 Task: Add the task  Create a new online platform for online music streaming to the section Dev Drive in the project ApexTech and add a Due Date to the respective task as 2023/08/02
Action: Mouse moved to (100, 289)
Screenshot: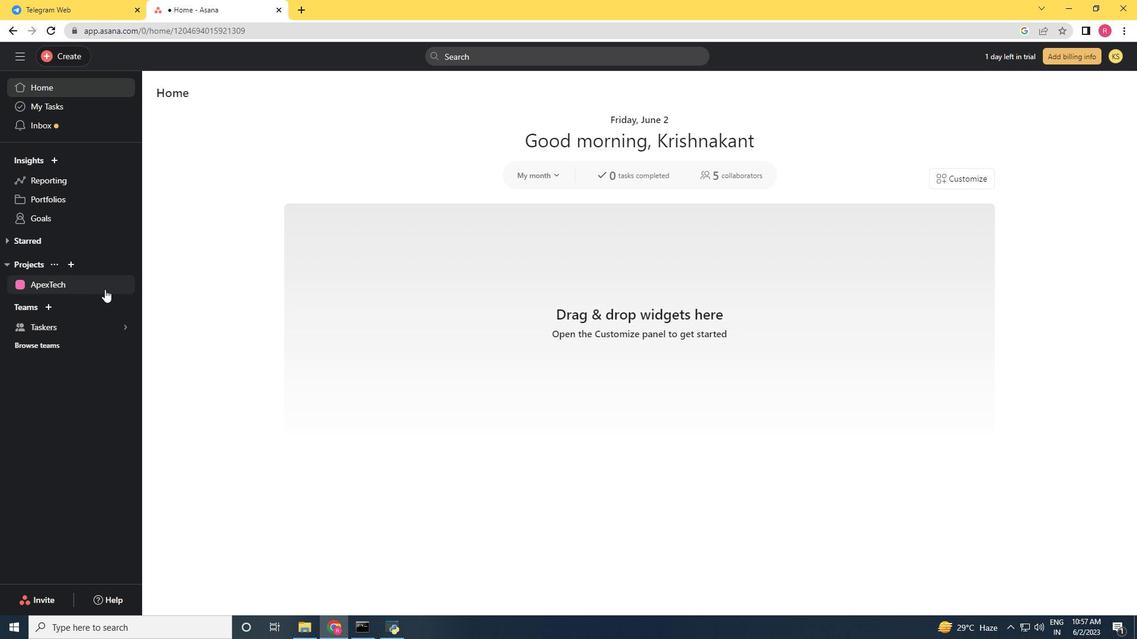 
Action: Mouse pressed left at (100, 289)
Screenshot: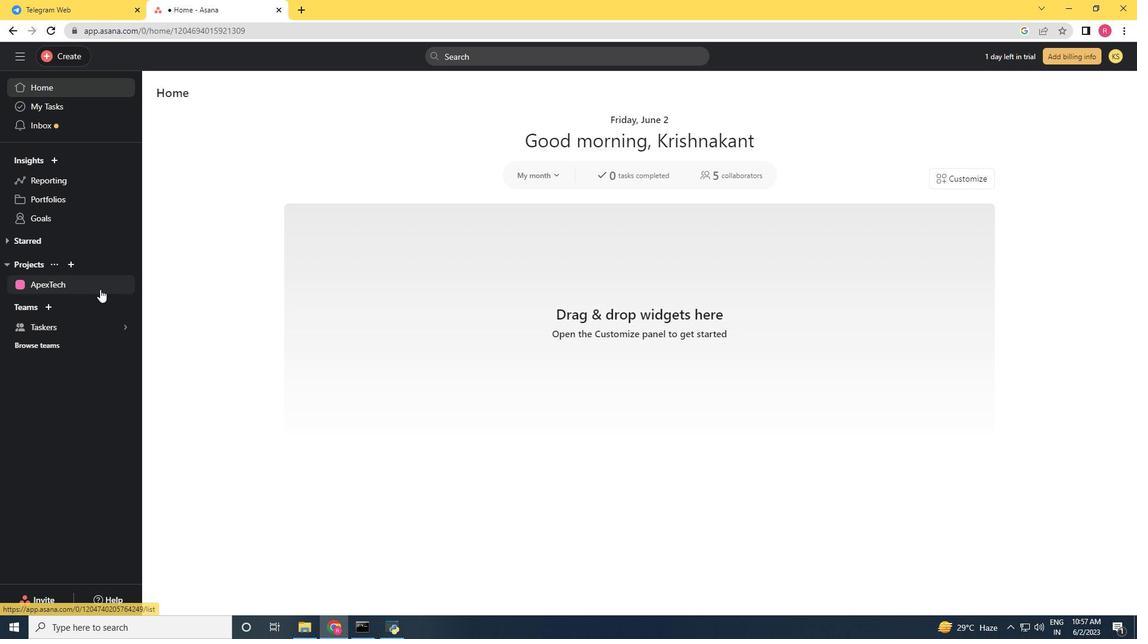 
Action: Mouse moved to (622, 348)
Screenshot: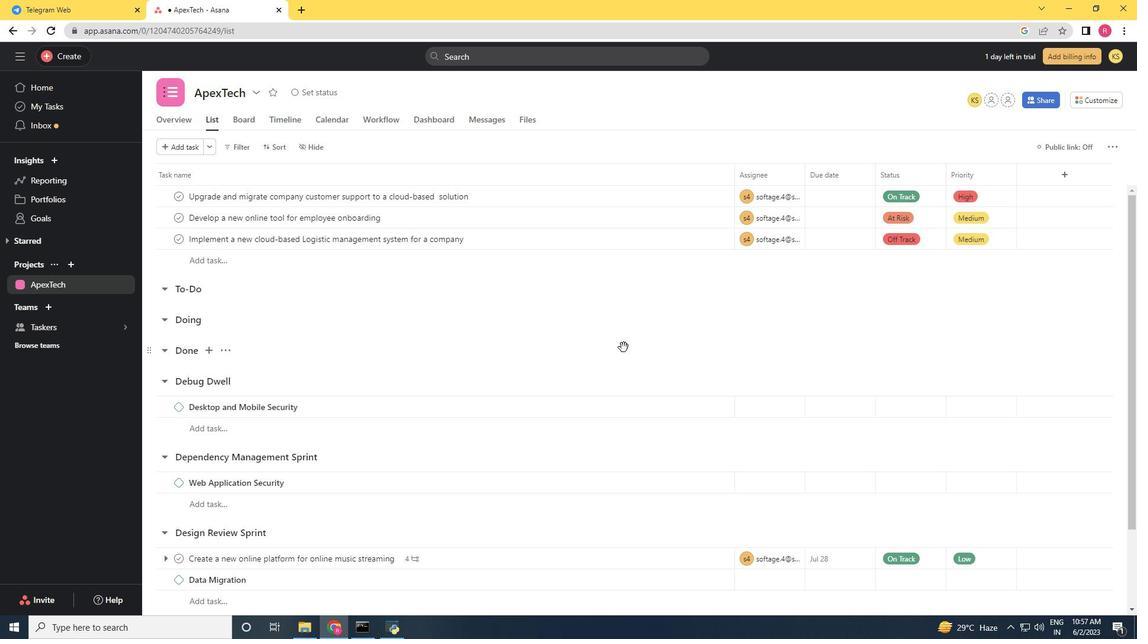 
Action: Mouse scrolled (623, 348) with delta (0, 0)
Screenshot: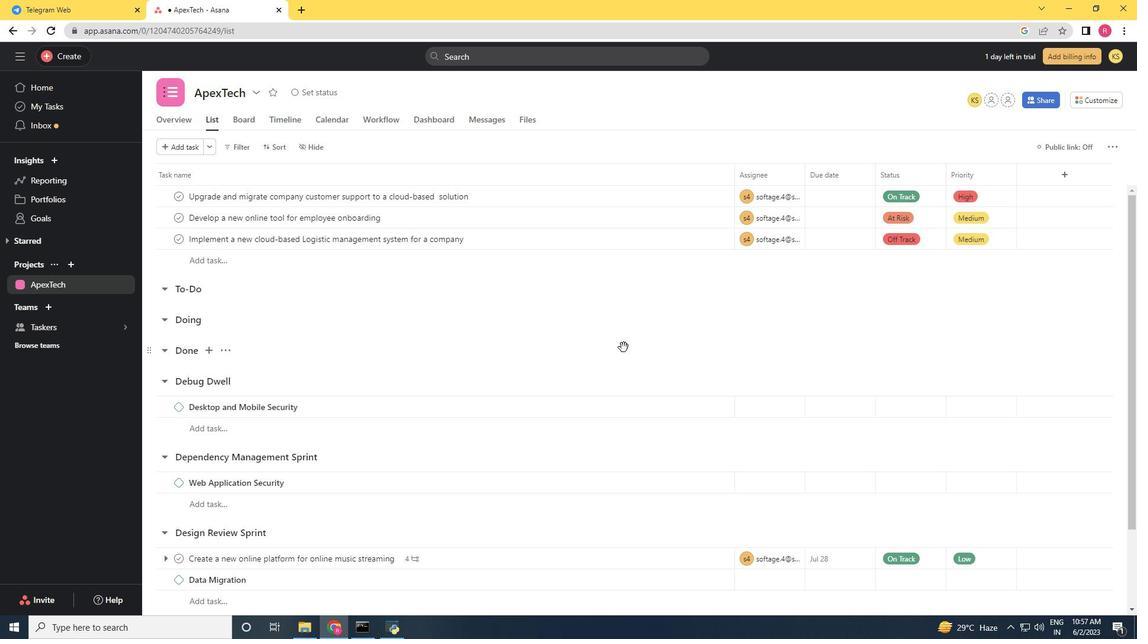
Action: Mouse moved to (622, 349)
Screenshot: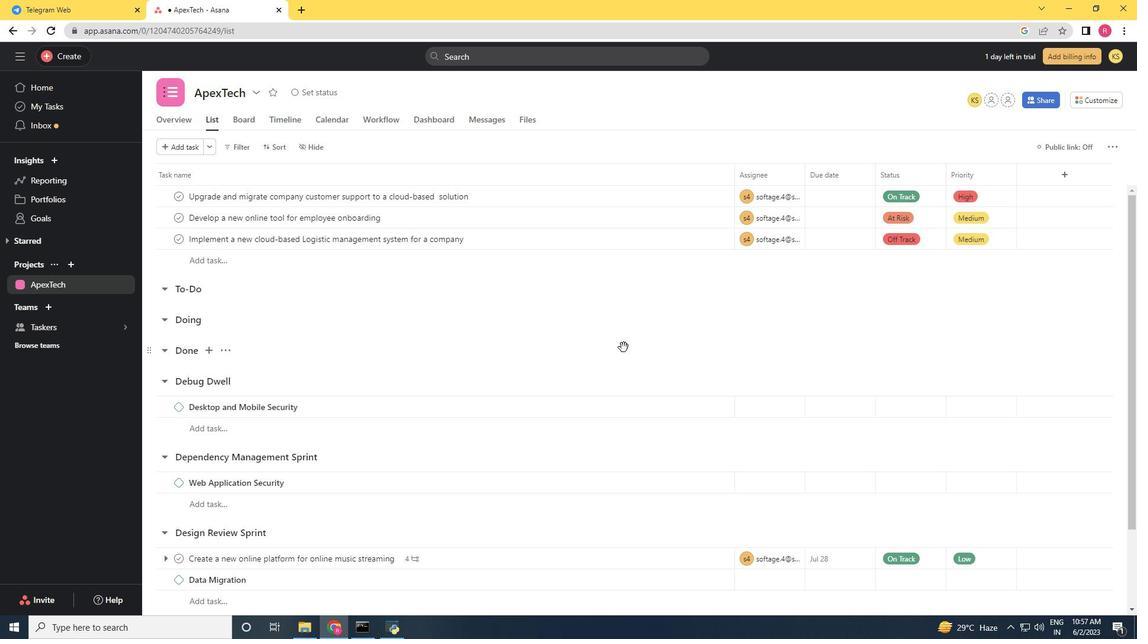 
Action: Mouse scrolled (622, 348) with delta (0, 0)
Screenshot: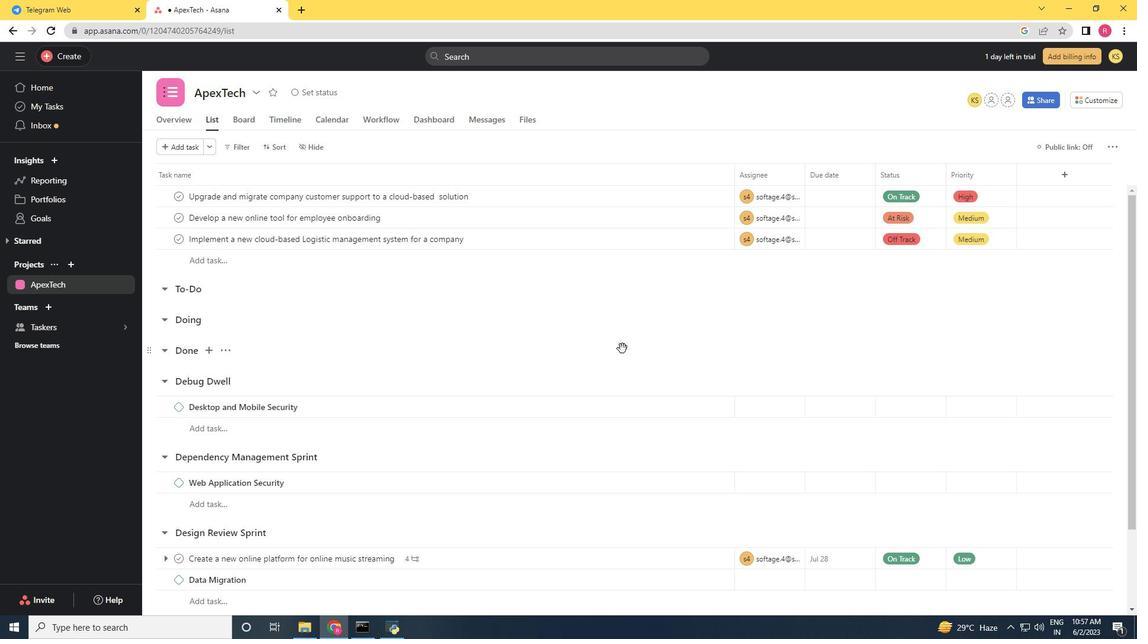 
Action: Mouse moved to (622, 350)
Screenshot: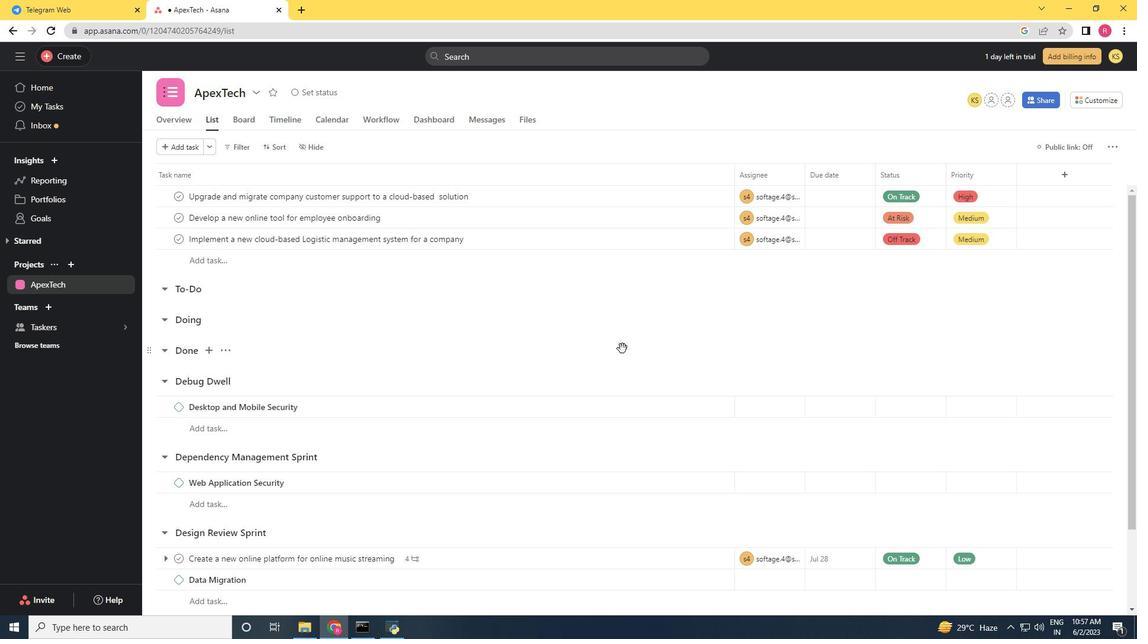
Action: Mouse scrolled (622, 349) with delta (0, 0)
Screenshot: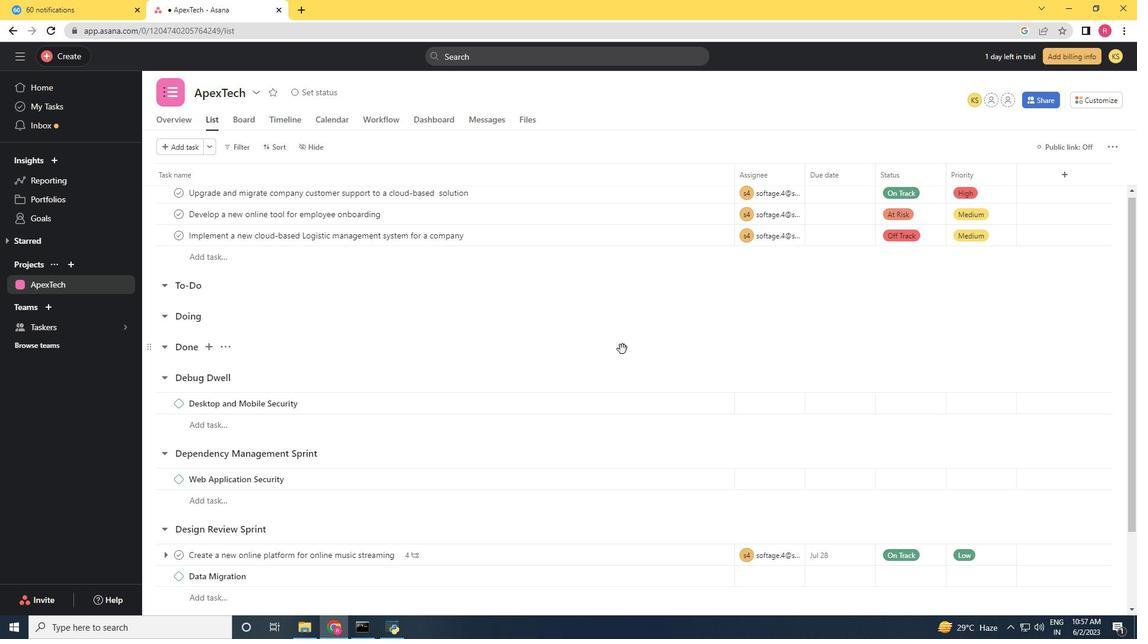 
Action: Mouse moved to (622, 350)
Screenshot: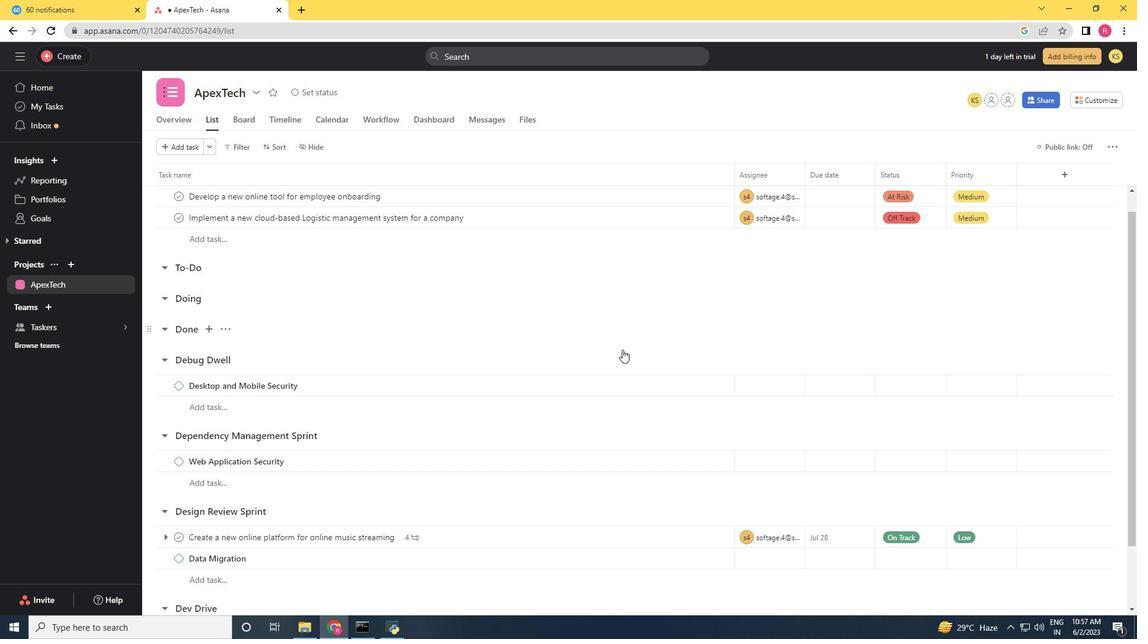 
Action: Mouse scrolled (622, 350) with delta (0, 0)
Screenshot: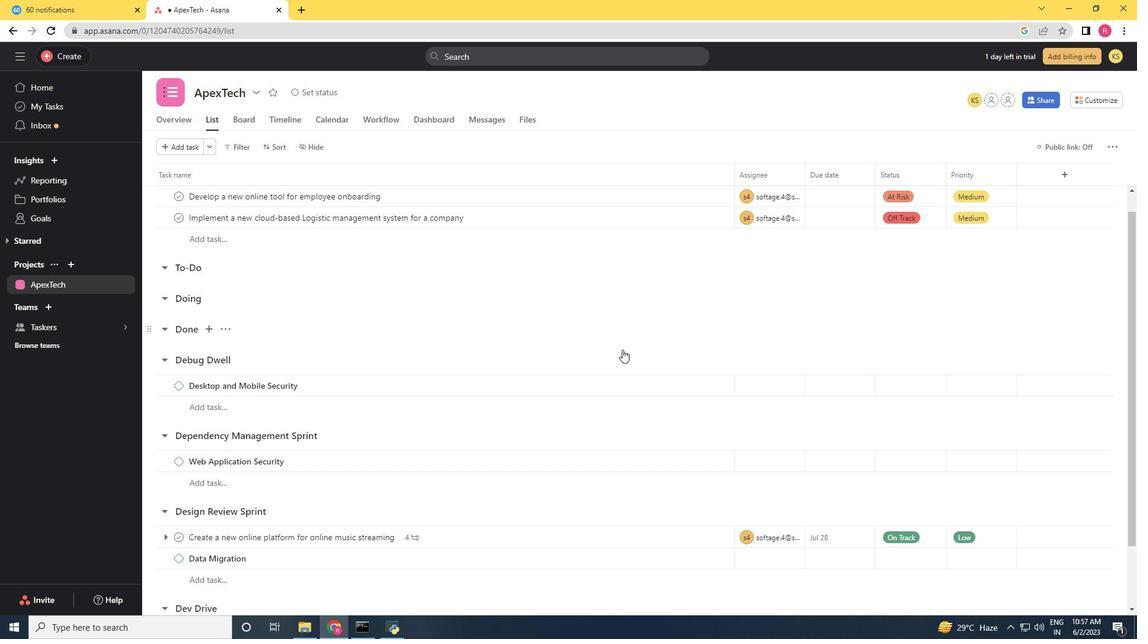 
Action: Mouse moved to (705, 465)
Screenshot: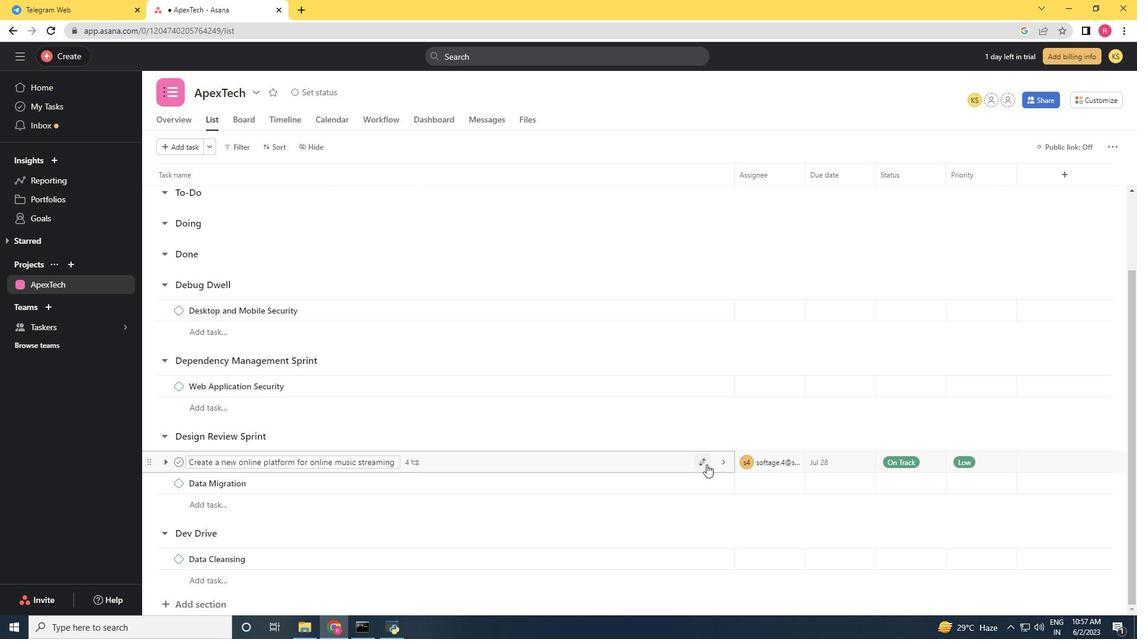 
Action: Mouse pressed left at (705, 465)
Screenshot: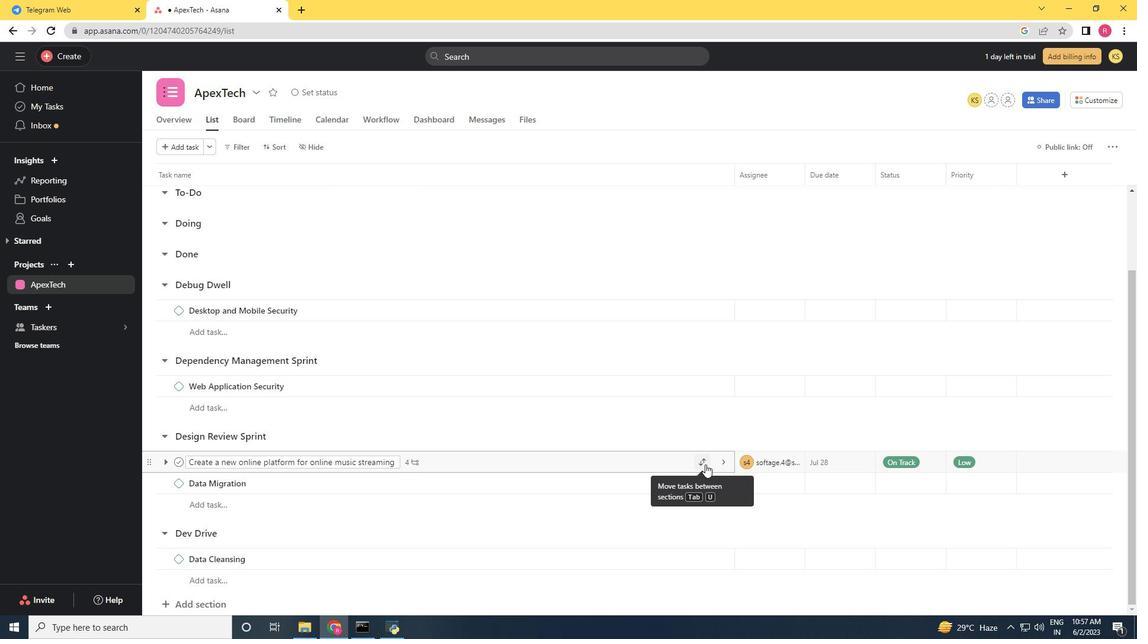 
Action: Mouse moved to (633, 443)
Screenshot: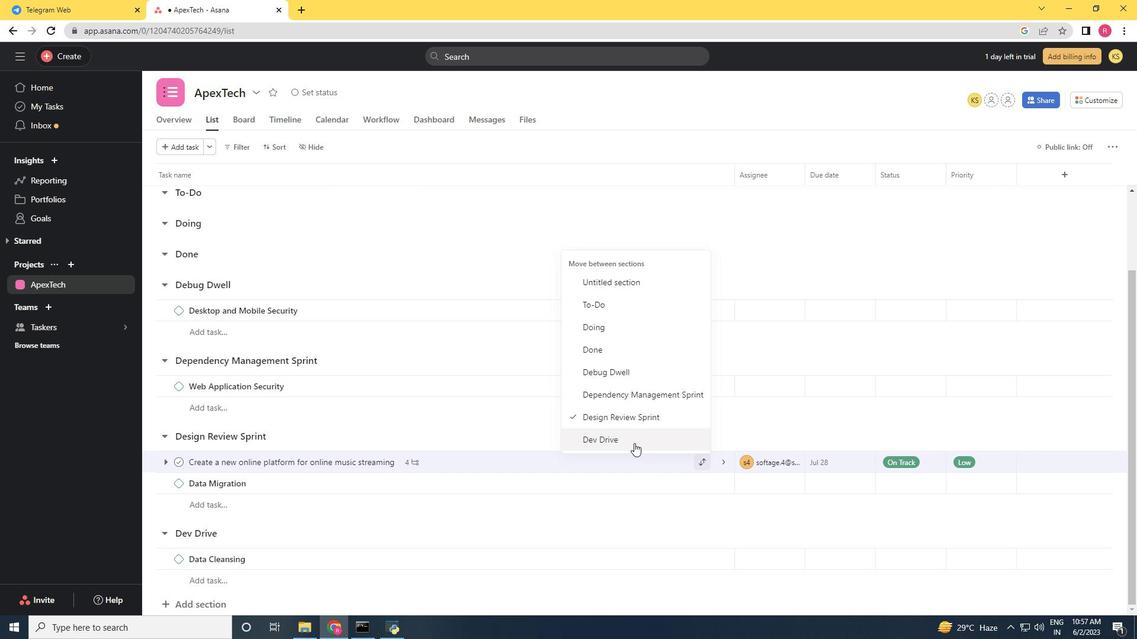 
Action: Mouse pressed left at (633, 443)
Screenshot: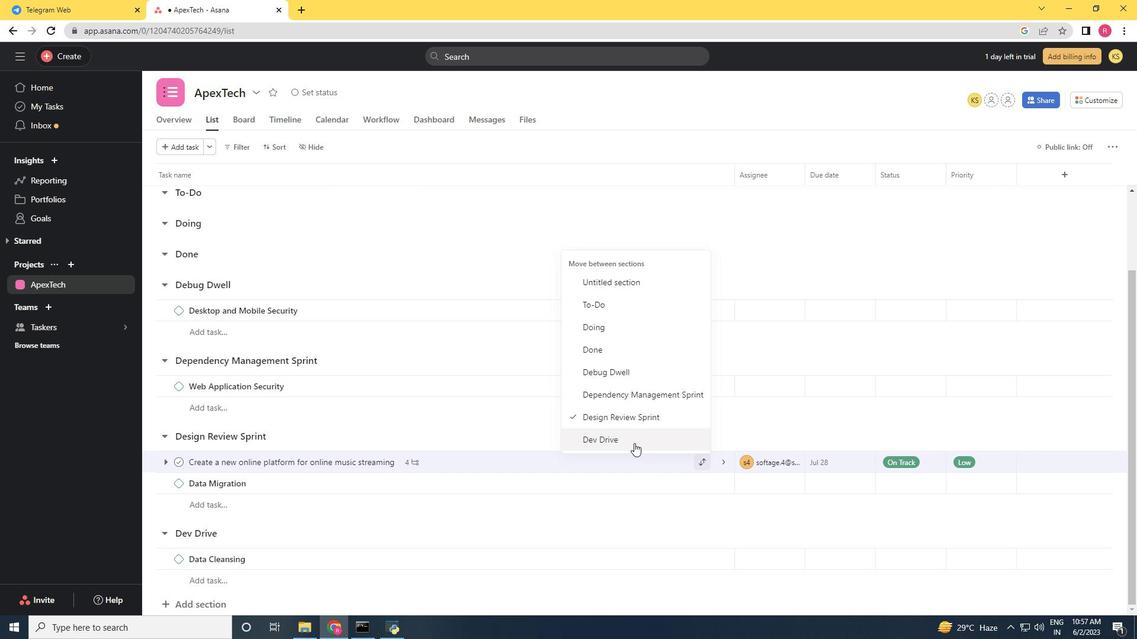 
Action: Mouse moved to (548, 504)
Screenshot: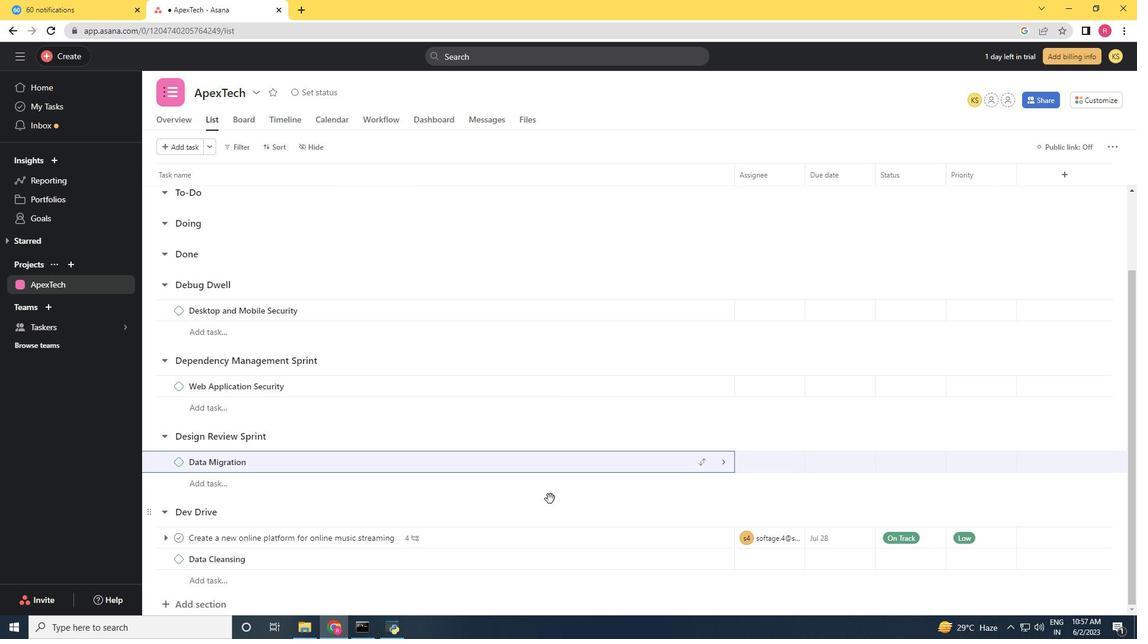 
Action: Mouse scrolled (548, 502) with delta (0, 0)
Screenshot: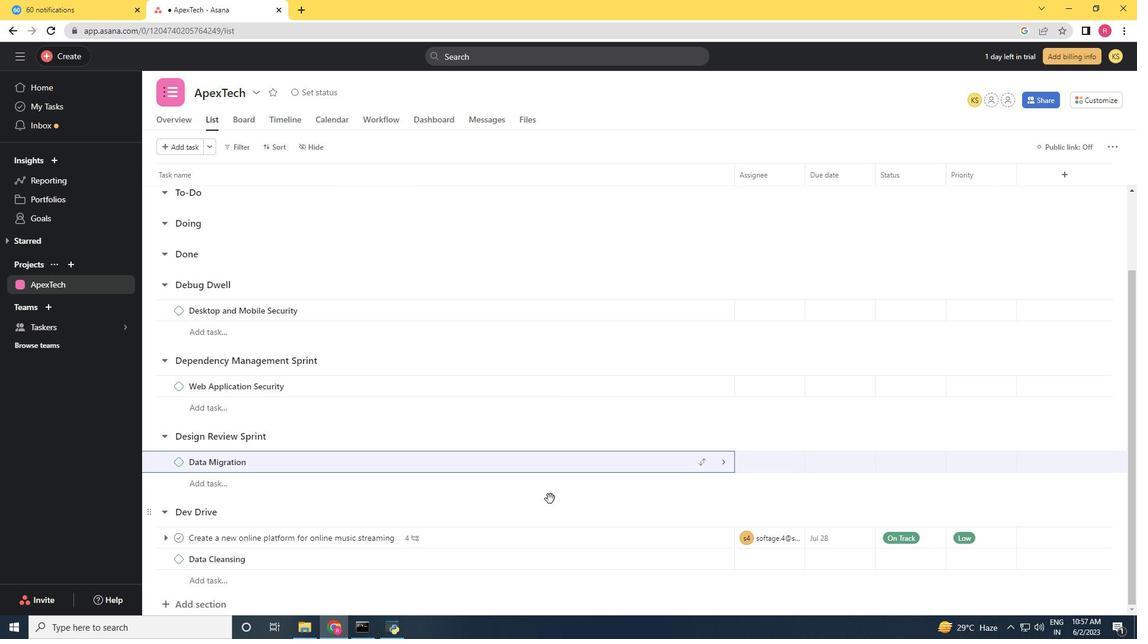 
Action: Mouse scrolled (548, 504) with delta (0, 0)
Screenshot: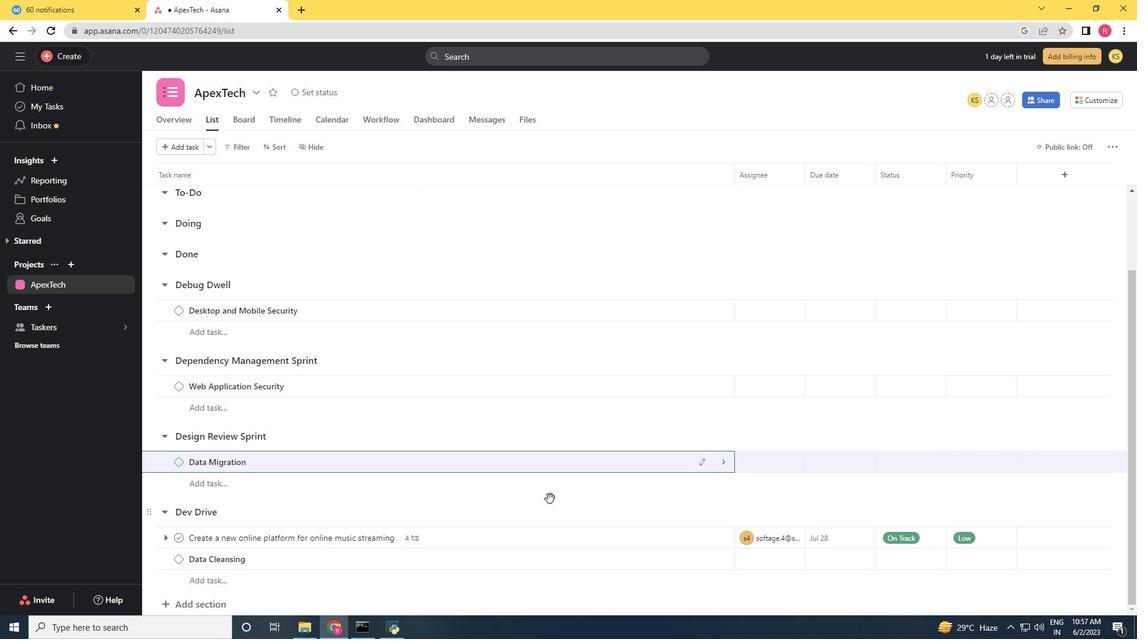 
Action: Mouse scrolled (548, 504) with delta (0, 0)
Screenshot: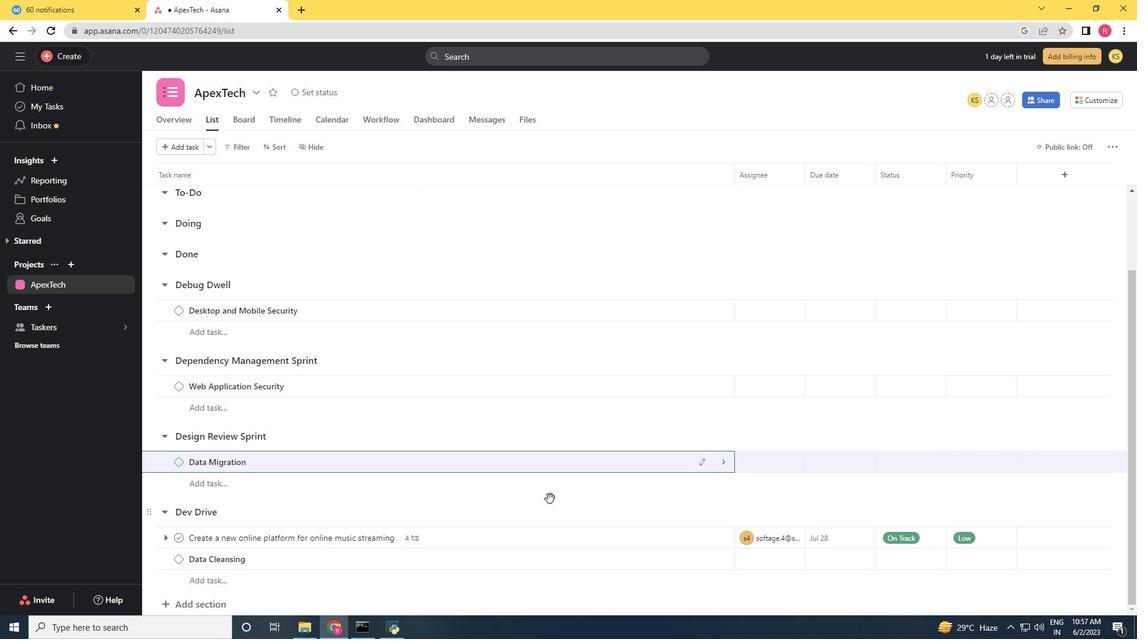 
Action: Mouse moved to (533, 543)
Screenshot: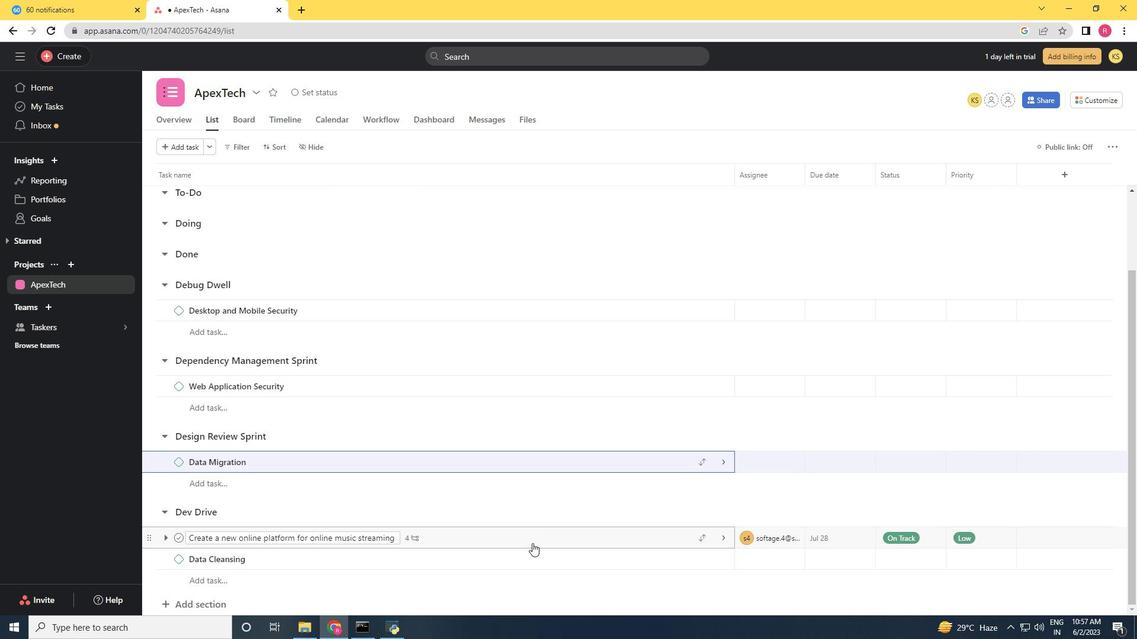 
Action: Mouse pressed left at (533, 543)
Screenshot: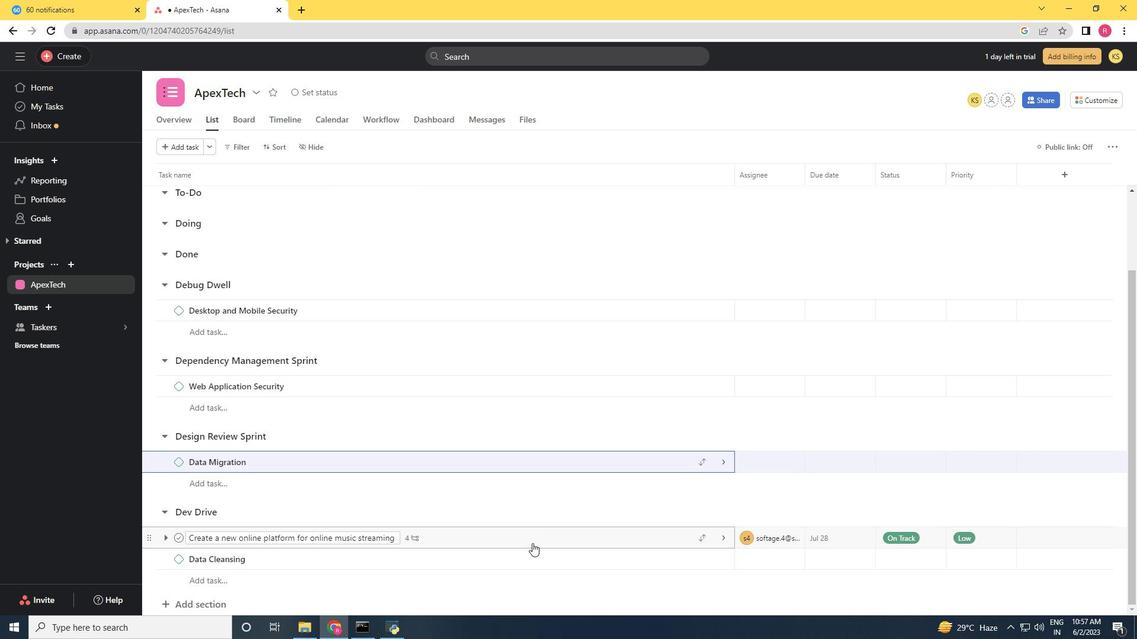
Action: Mouse moved to (809, 472)
Screenshot: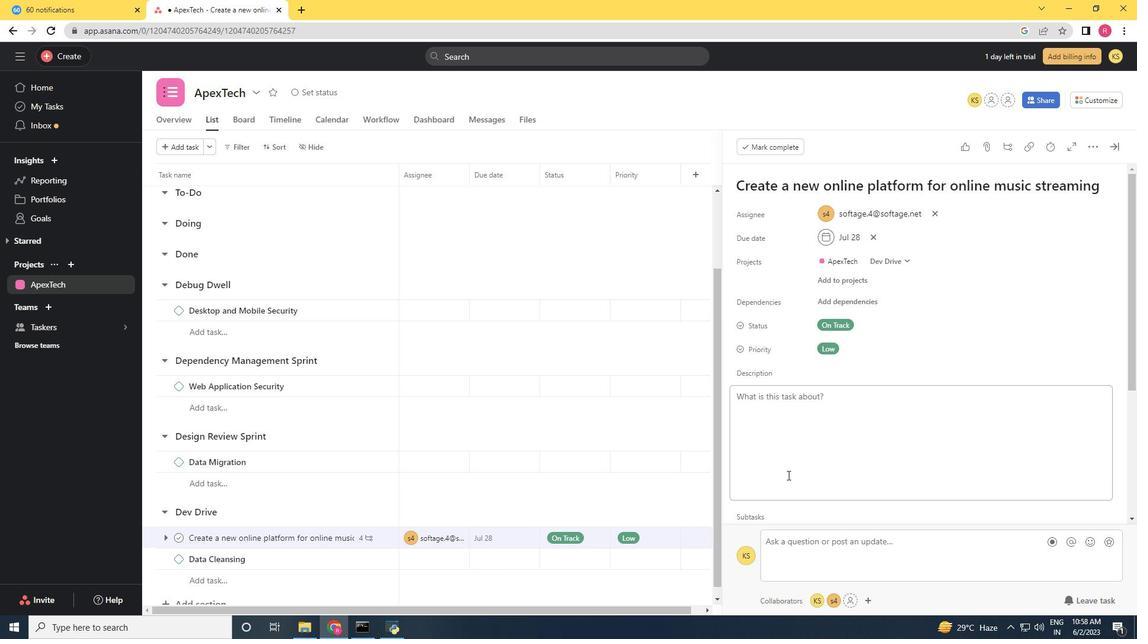 
Action: Mouse scrolled (809, 471) with delta (0, 0)
Screenshot: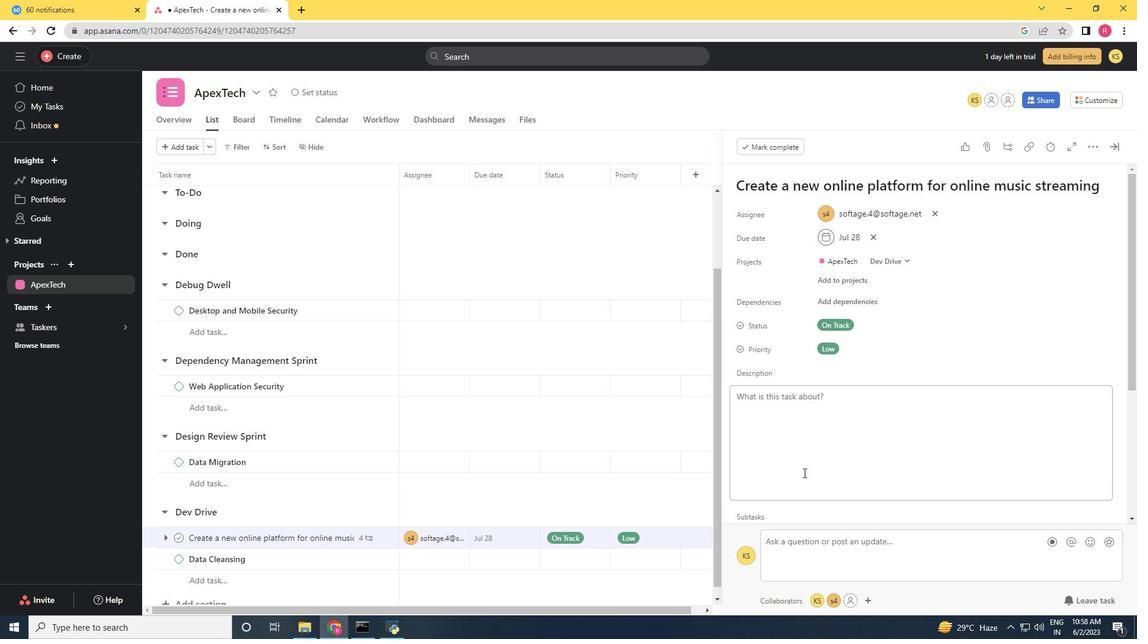 
Action: Mouse moved to (809, 473)
Screenshot: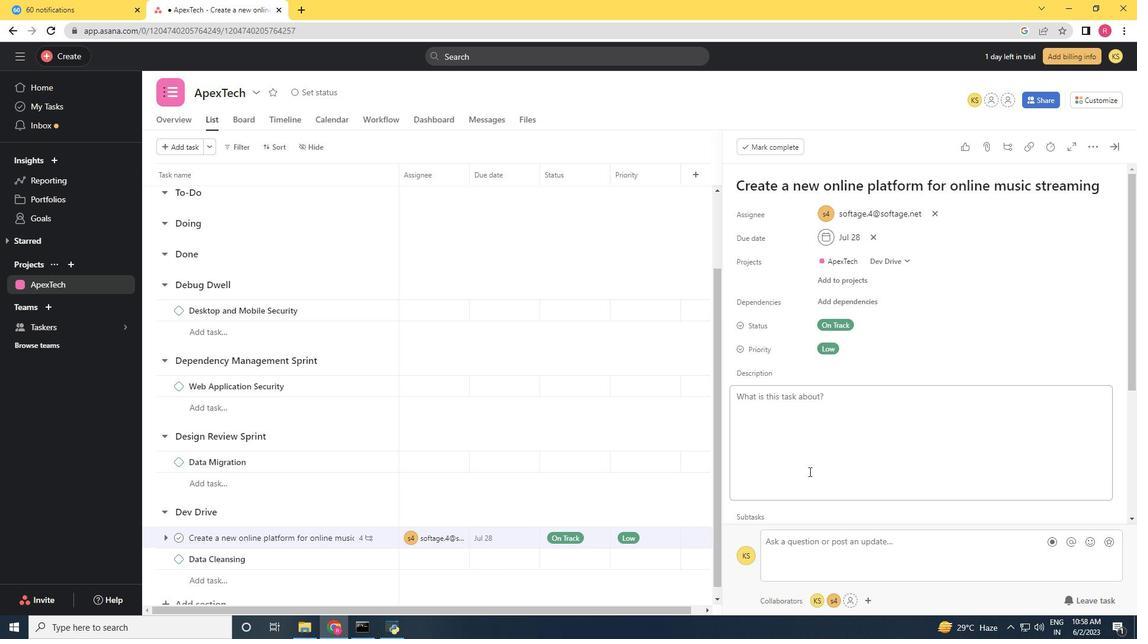 
Action: Mouse scrolled (809, 472) with delta (0, 0)
Screenshot: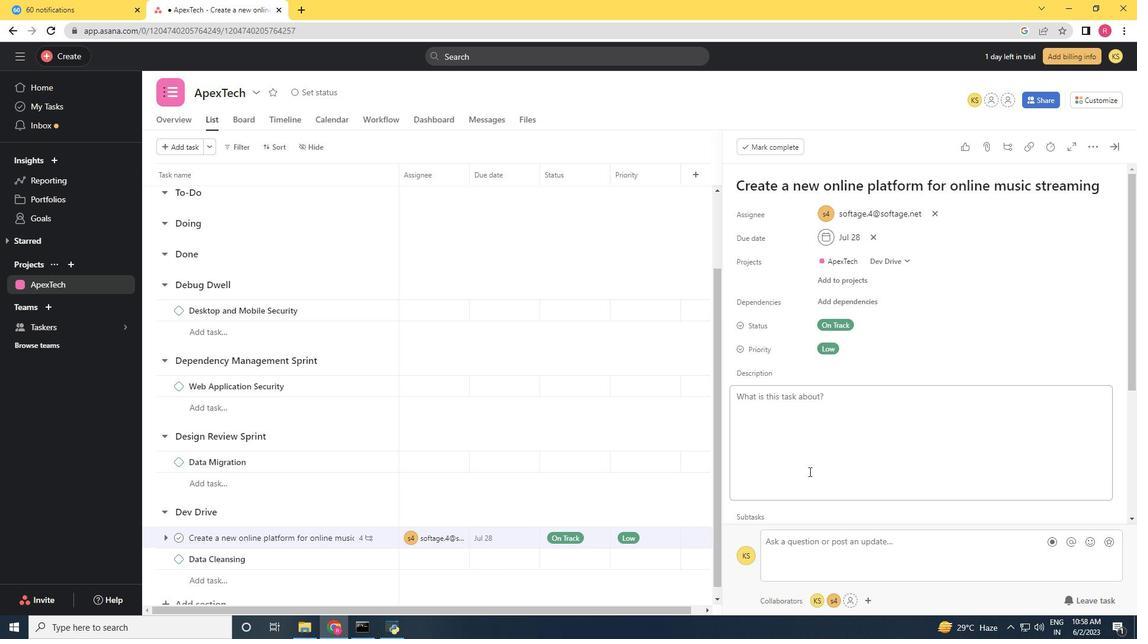 
Action: Mouse moved to (809, 473)
Screenshot: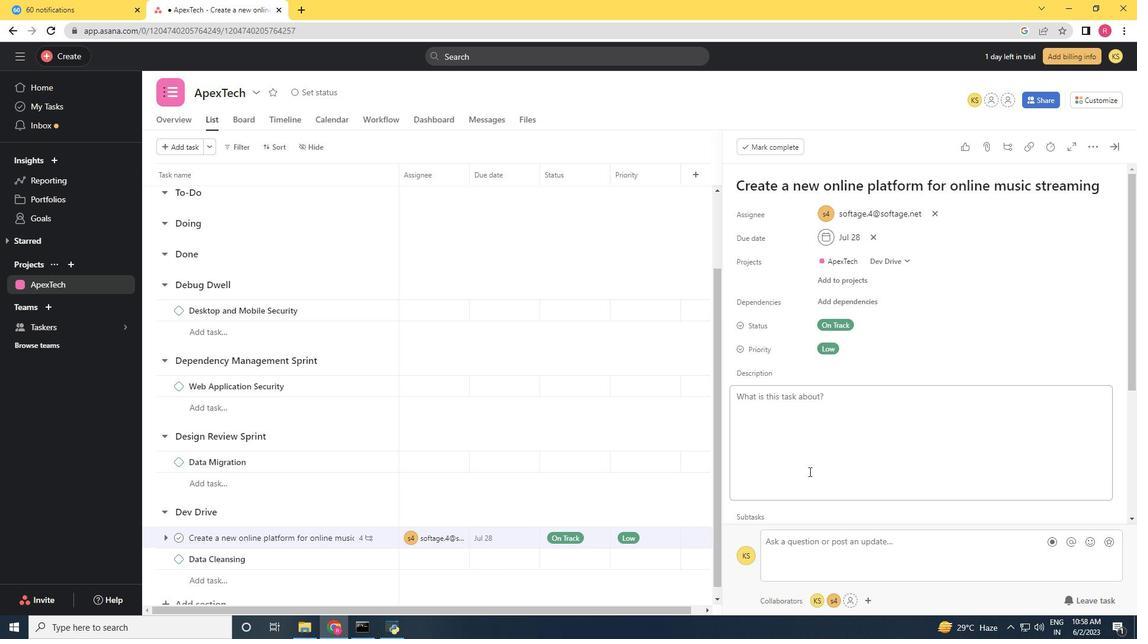 
Action: Mouse scrolled (809, 473) with delta (0, 0)
Screenshot: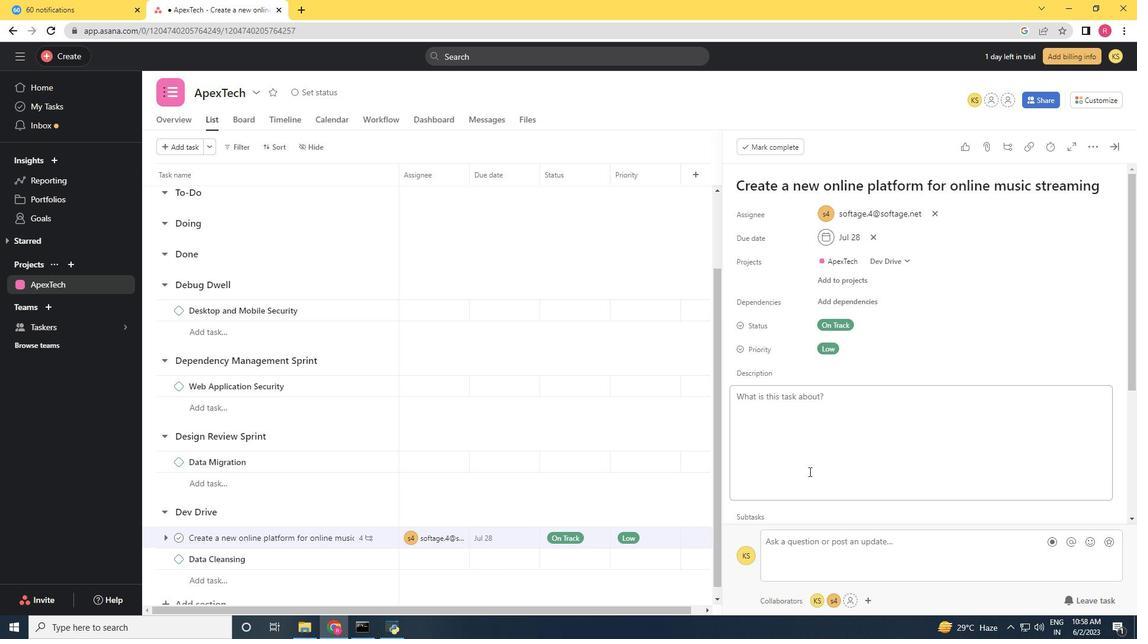 
Action: Mouse moved to (518, 529)
Screenshot: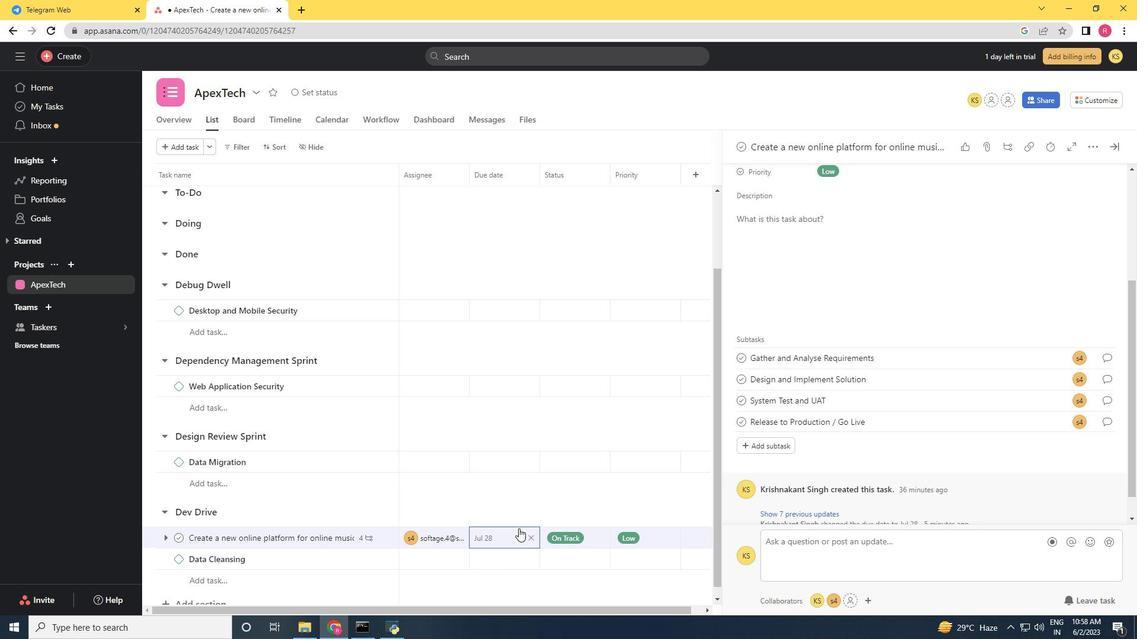 
Action: Mouse pressed left at (518, 529)
Screenshot: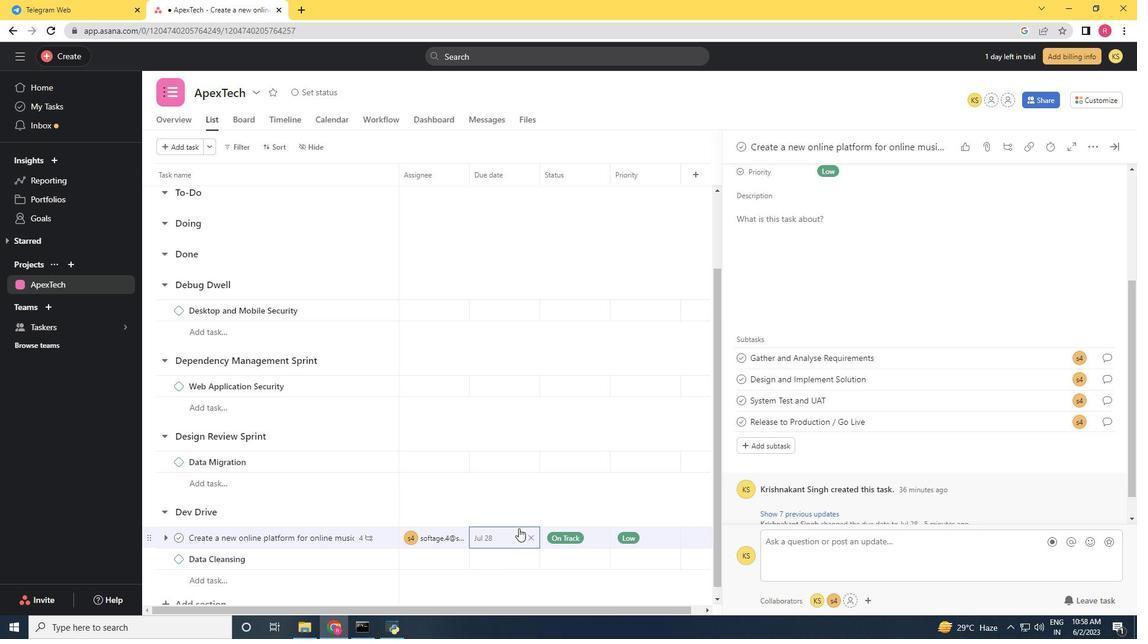 
Action: Mouse moved to (1112, 148)
Screenshot: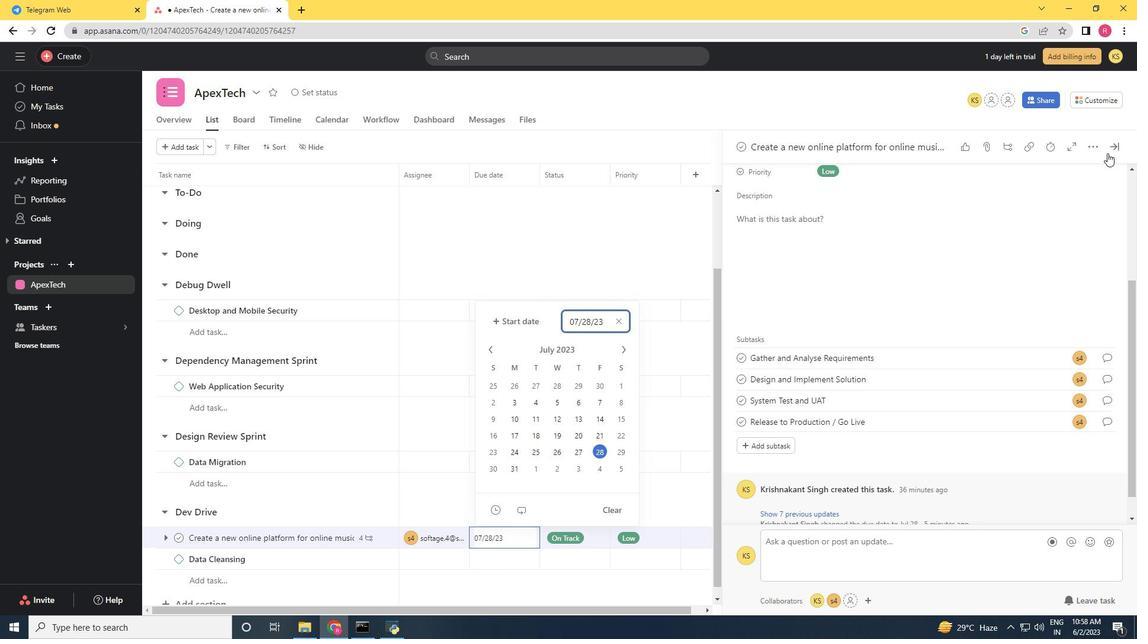 
Action: Mouse pressed left at (1112, 148)
Screenshot: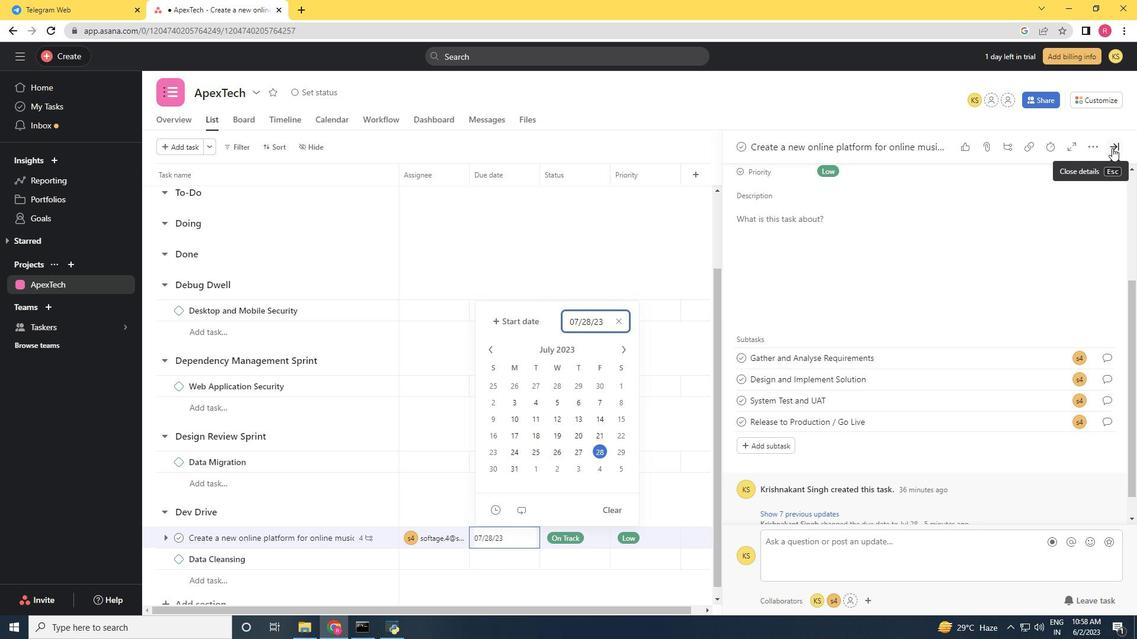 
Action: Mouse moved to (482, 540)
Screenshot: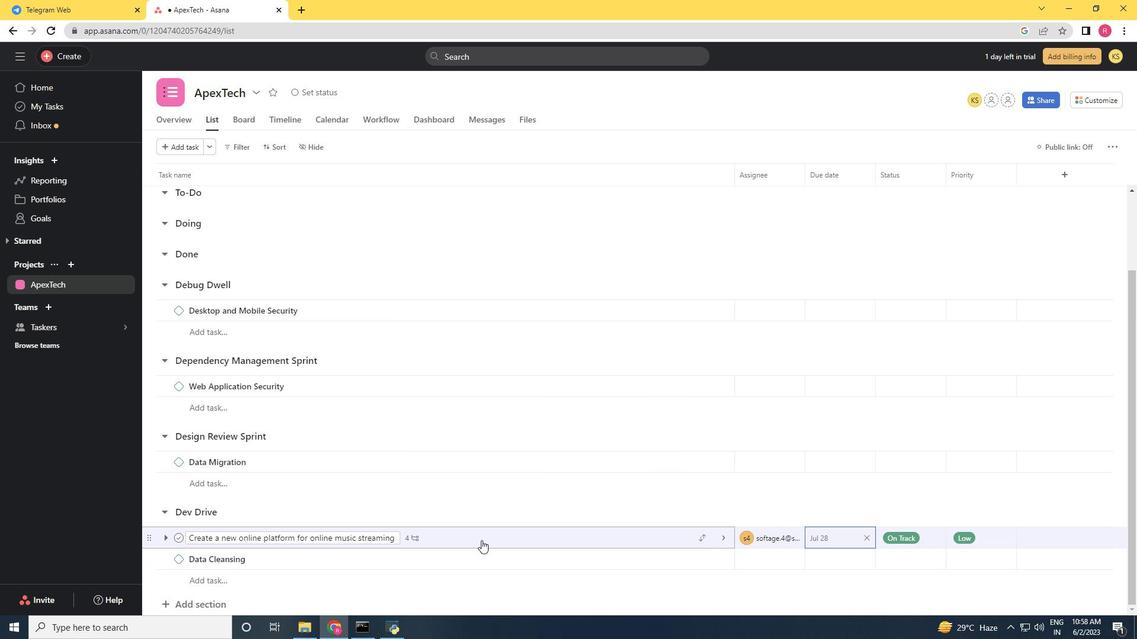 
Action: Mouse pressed left at (482, 540)
Screenshot: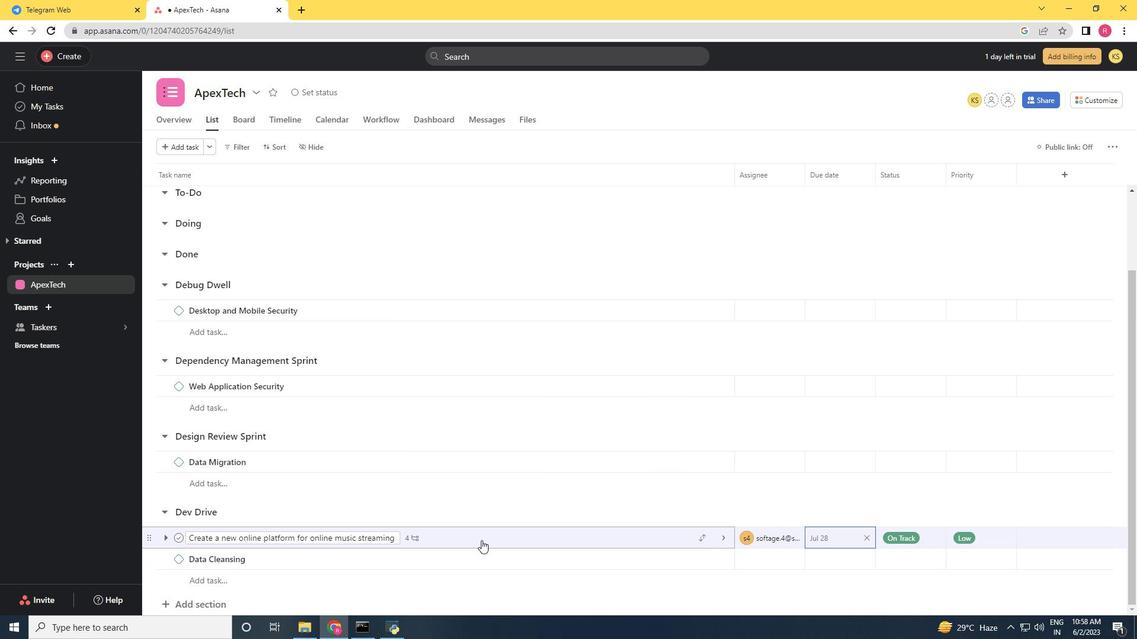 
Action: Mouse moved to (871, 234)
Screenshot: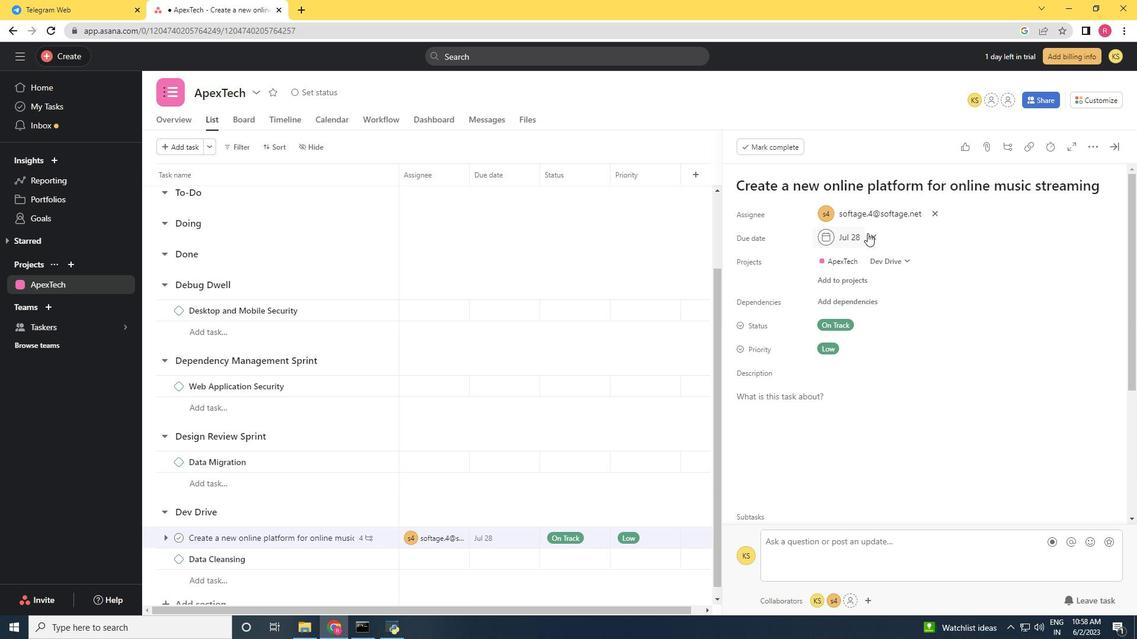 
Action: Mouse pressed left at (871, 234)
Screenshot: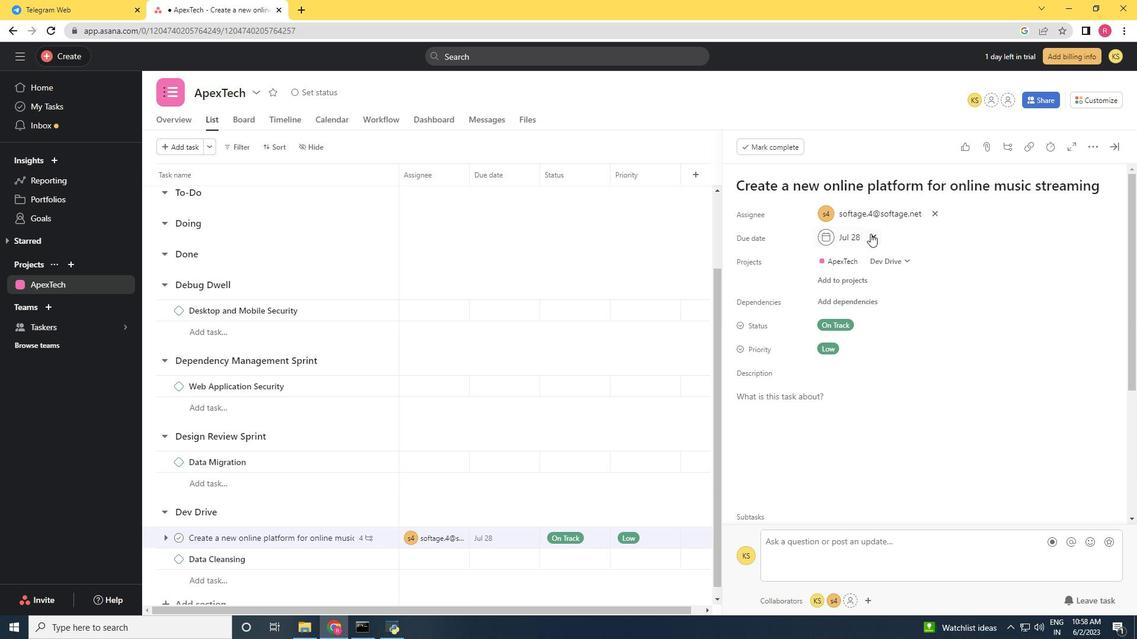 
Action: Mouse moved to (843, 239)
Screenshot: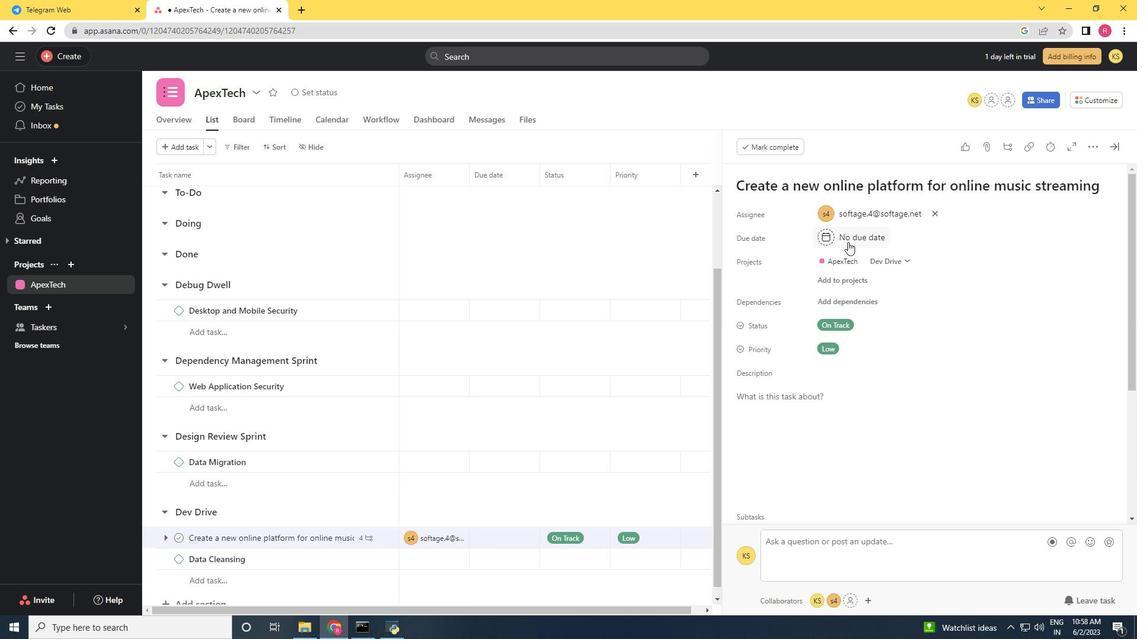 
Action: Mouse pressed left at (843, 239)
Screenshot: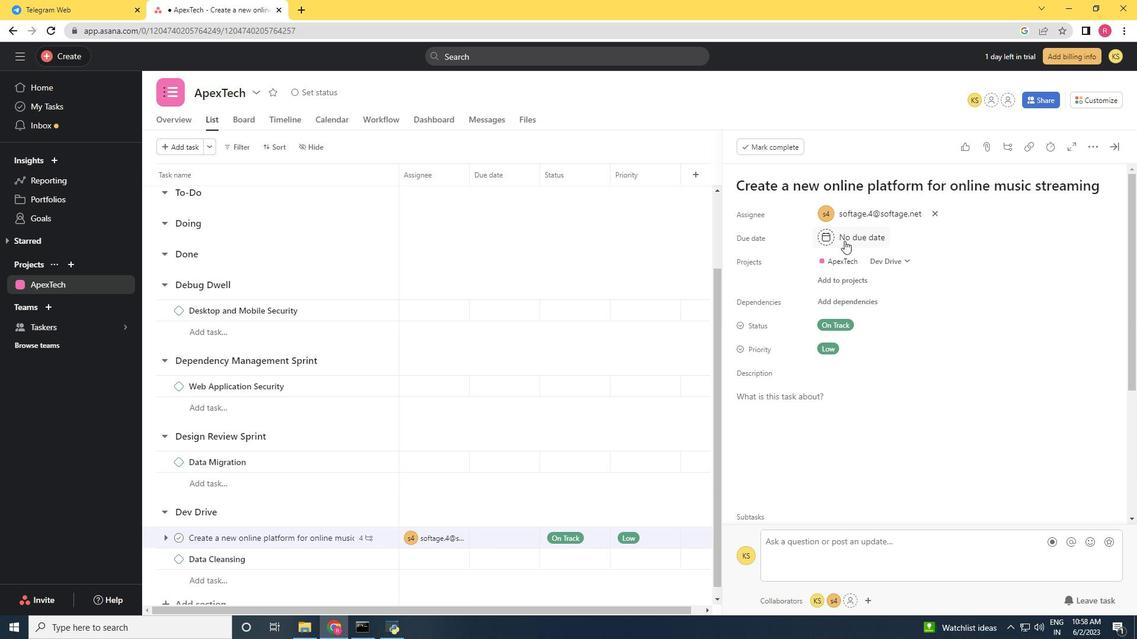 
Action: Mouse moved to (961, 299)
Screenshot: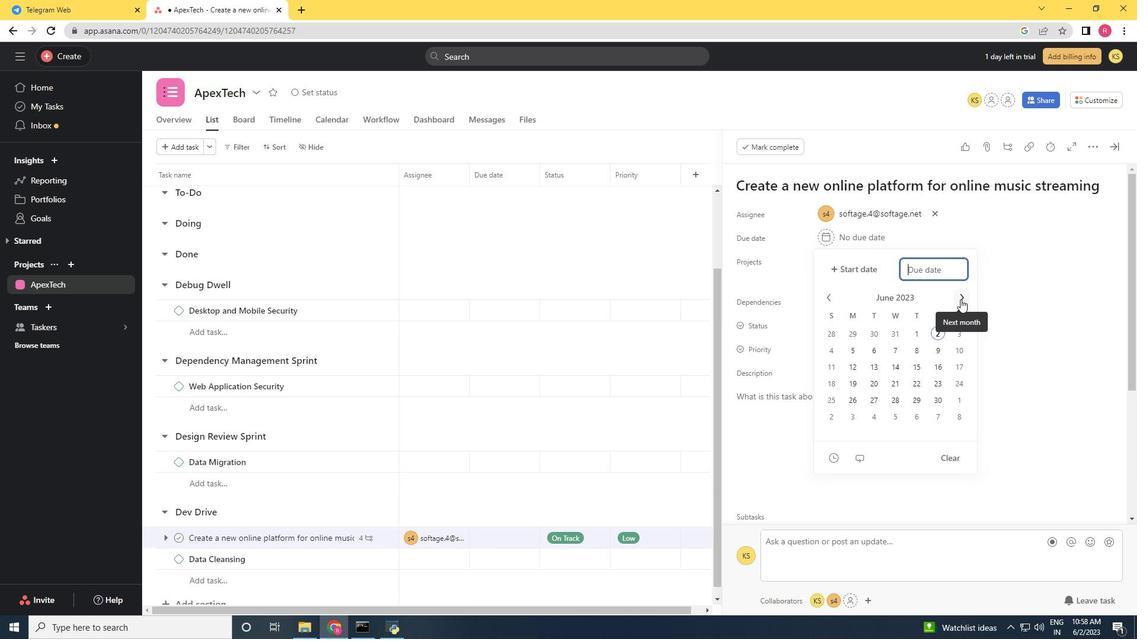 
Action: Mouse pressed left at (961, 299)
Screenshot: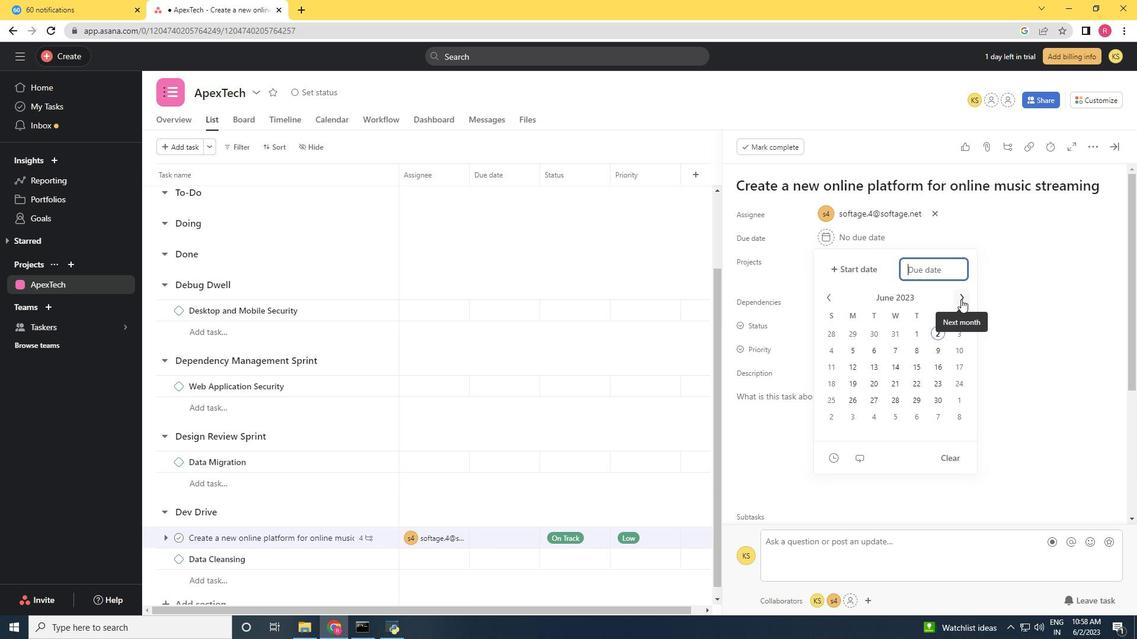 
Action: Mouse pressed left at (961, 299)
Screenshot: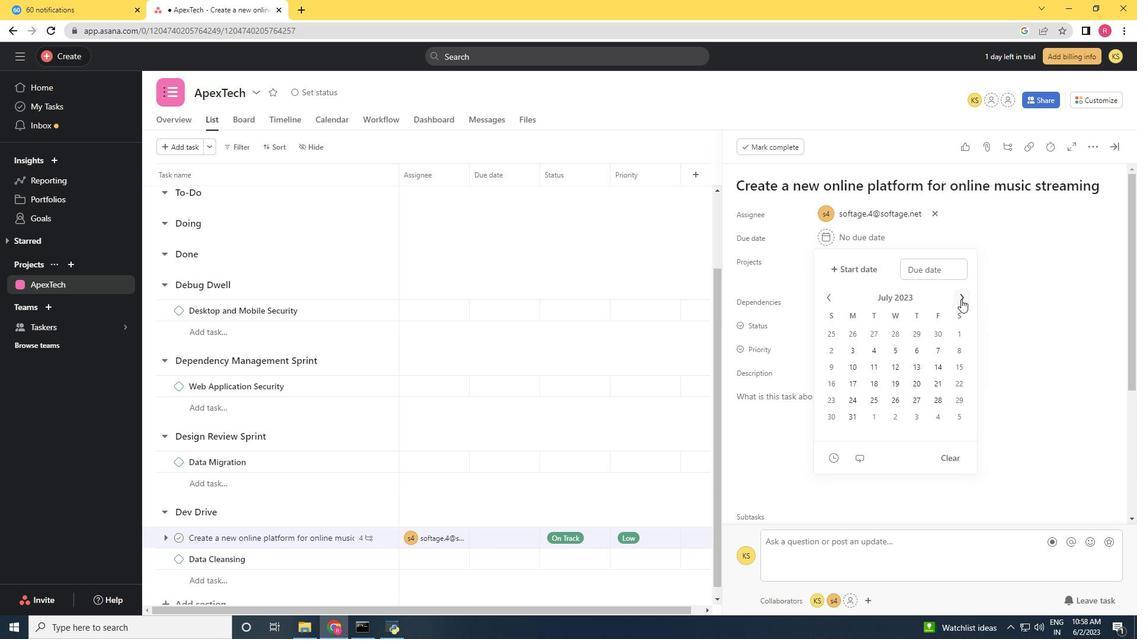 
Action: Mouse moved to (962, 299)
Screenshot: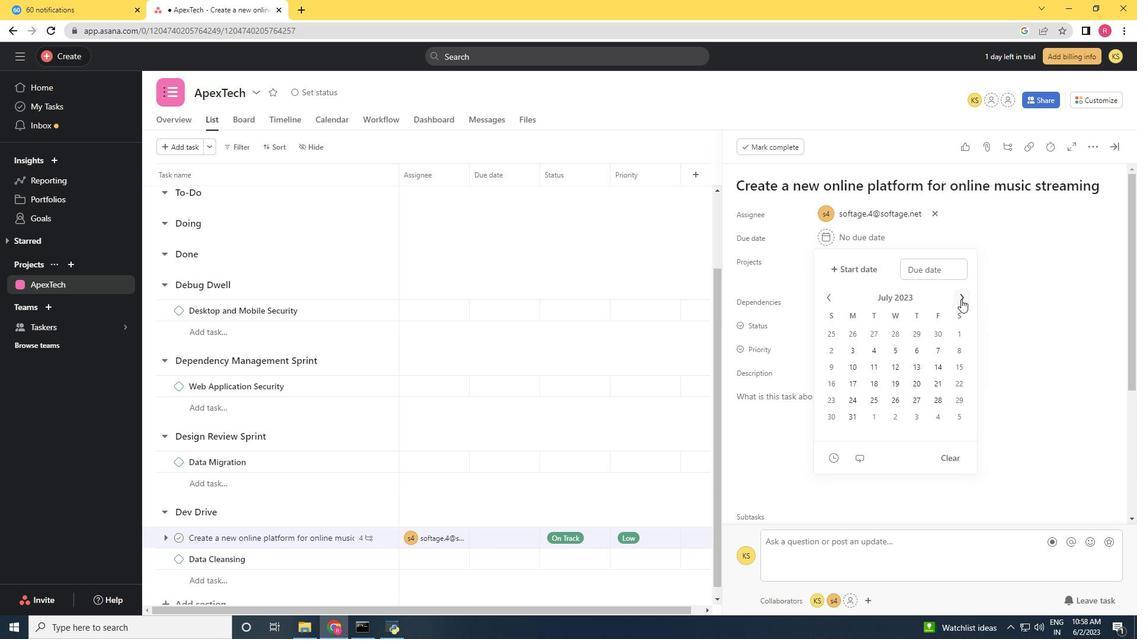 
Action: Mouse pressed left at (962, 299)
Screenshot: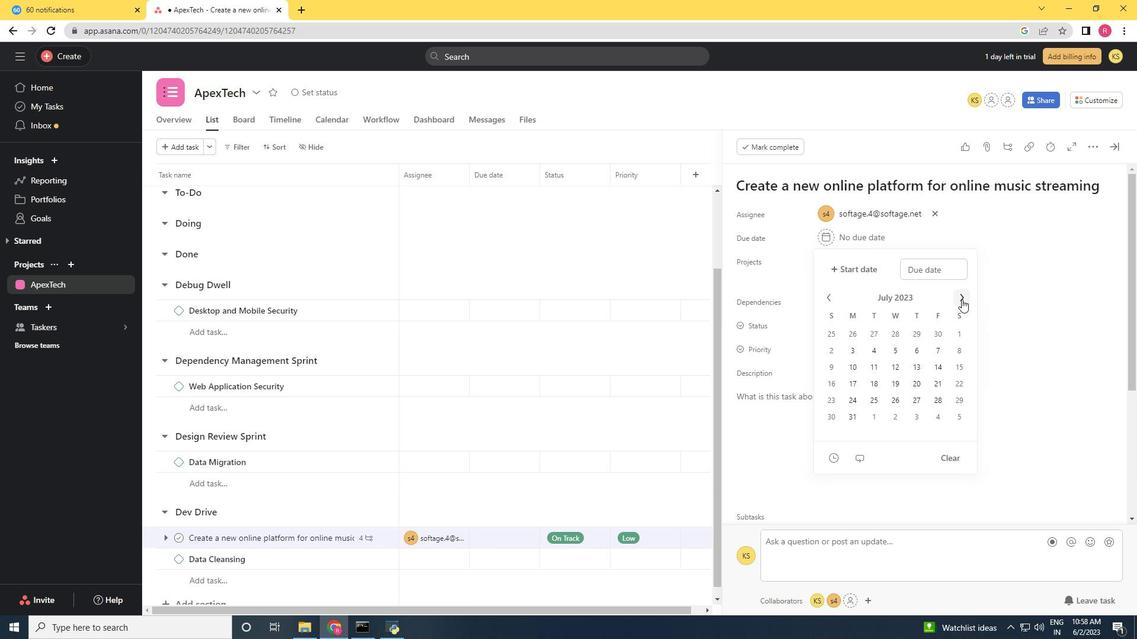 
Action: Mouse moved to (835, 296)
Screenshot: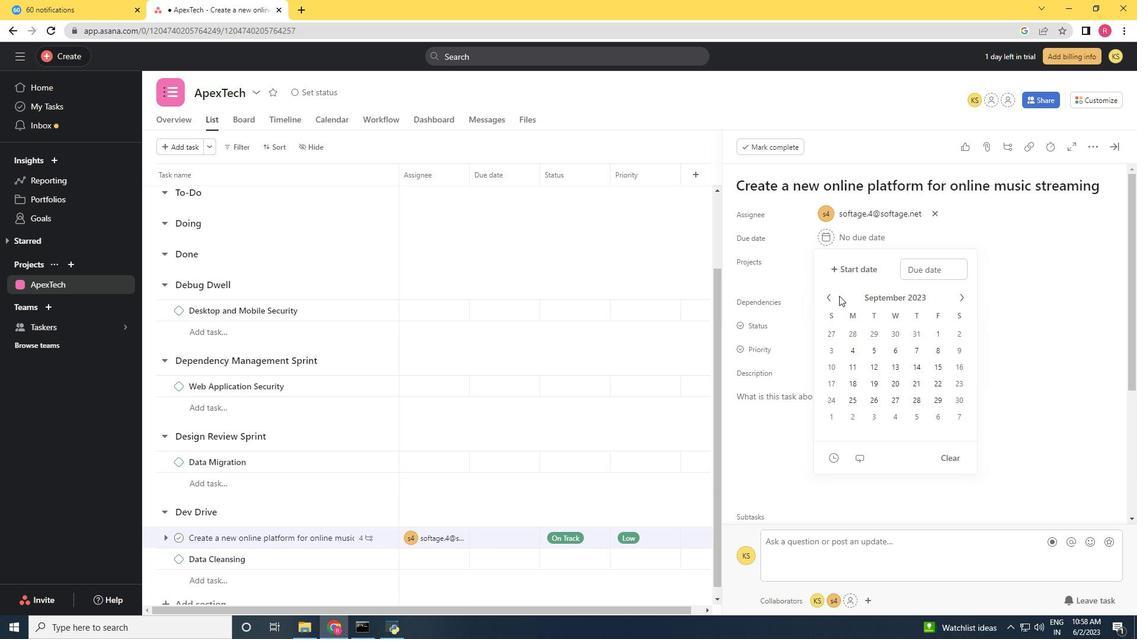 
Action: Mouse pressed left at (835, 296)
Screenshot: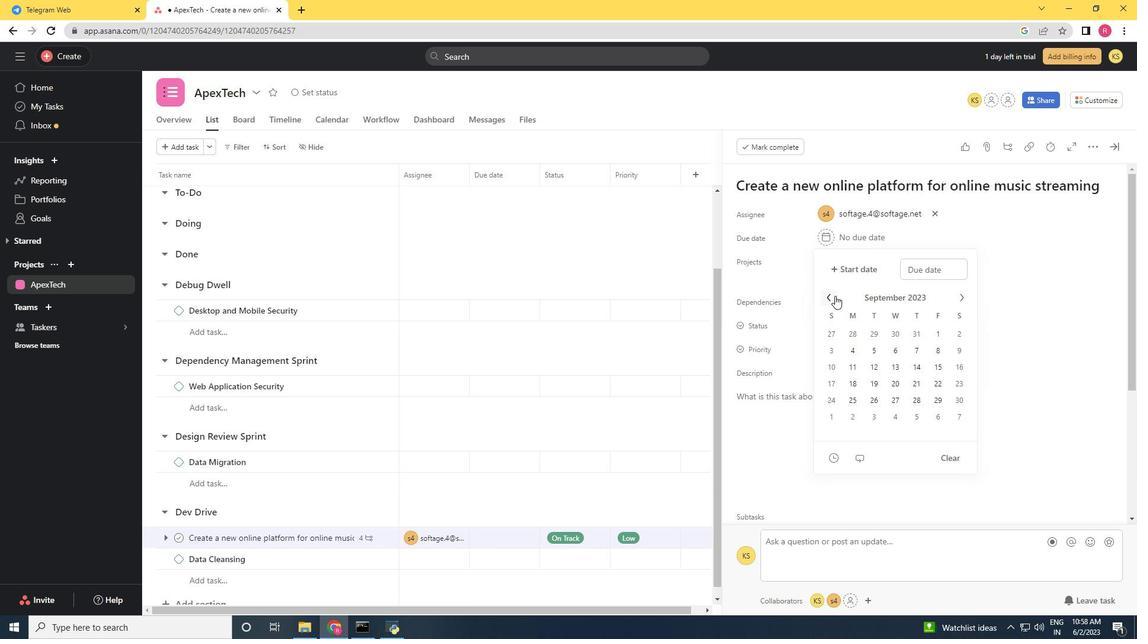 
Action: Mouse moved to (893, 327)
Screenshot: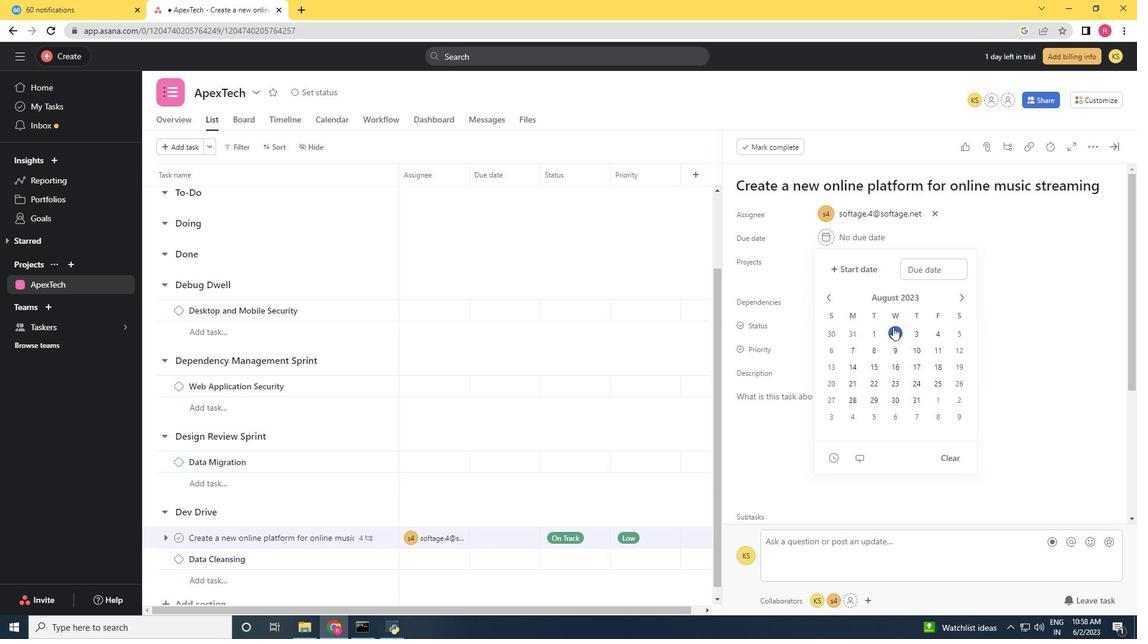 
Action: Mouse pressed left at (893, 327)
Screenshot: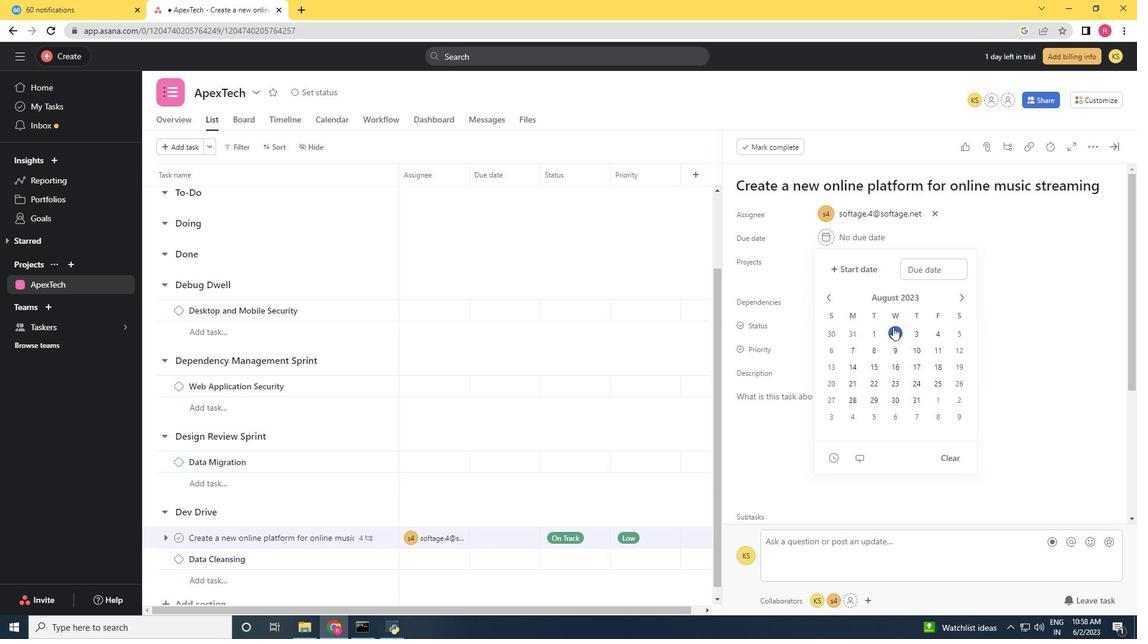 
Action: Mouse moved to (1007, 321)
Screenshot: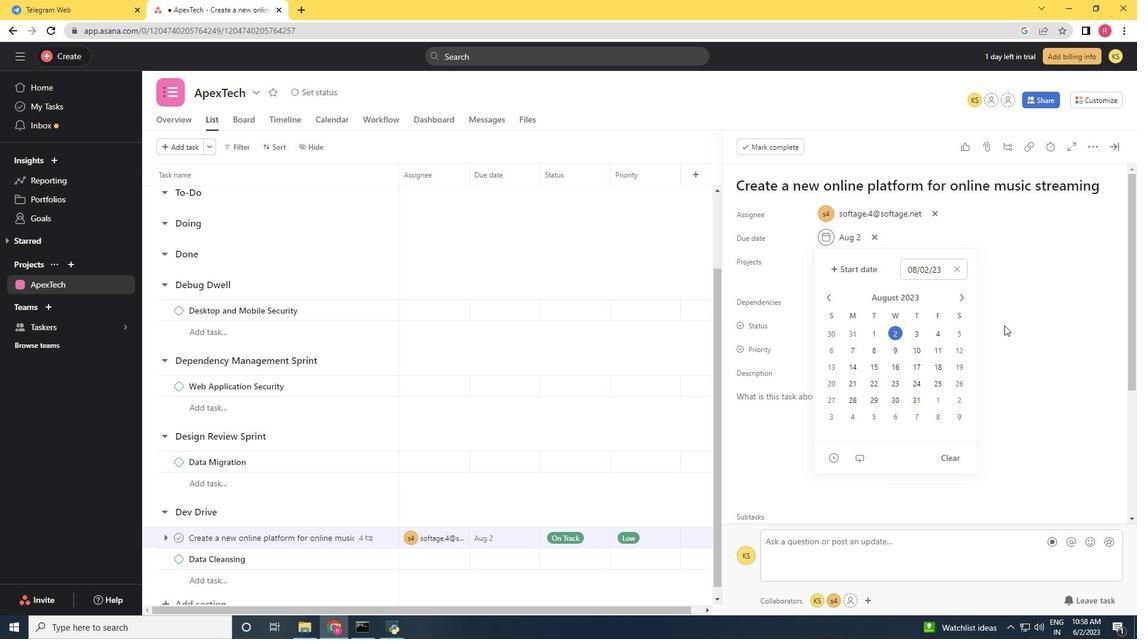 
Action: Mouse pressed left at (1007, 321)
Screenshot: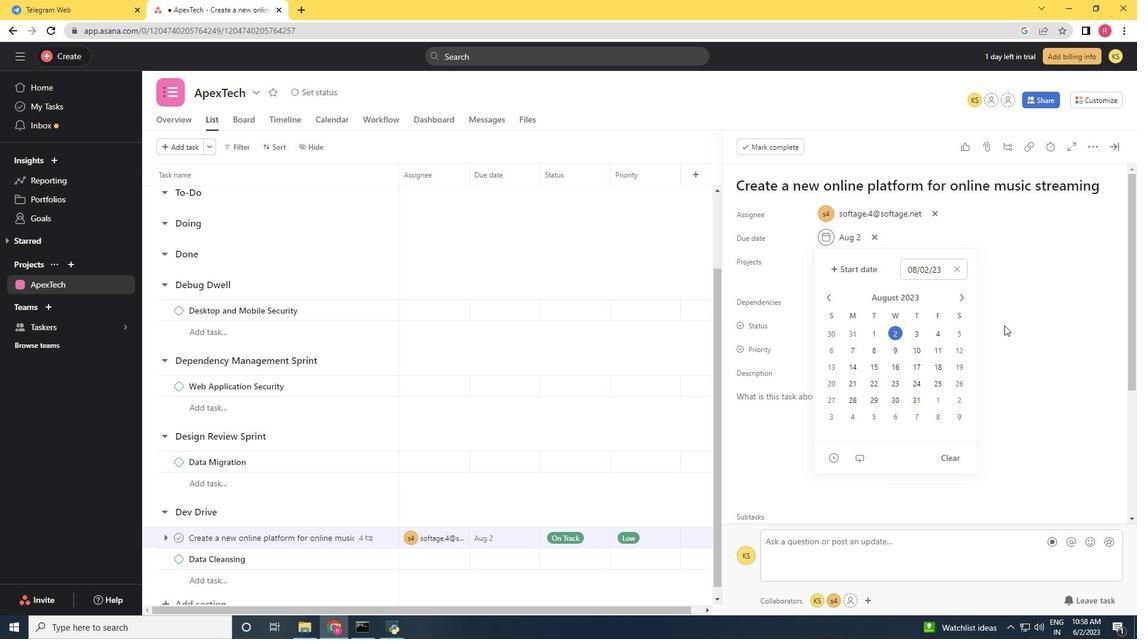 
Action: Mouse moved to (1055, 251)
Screenshot: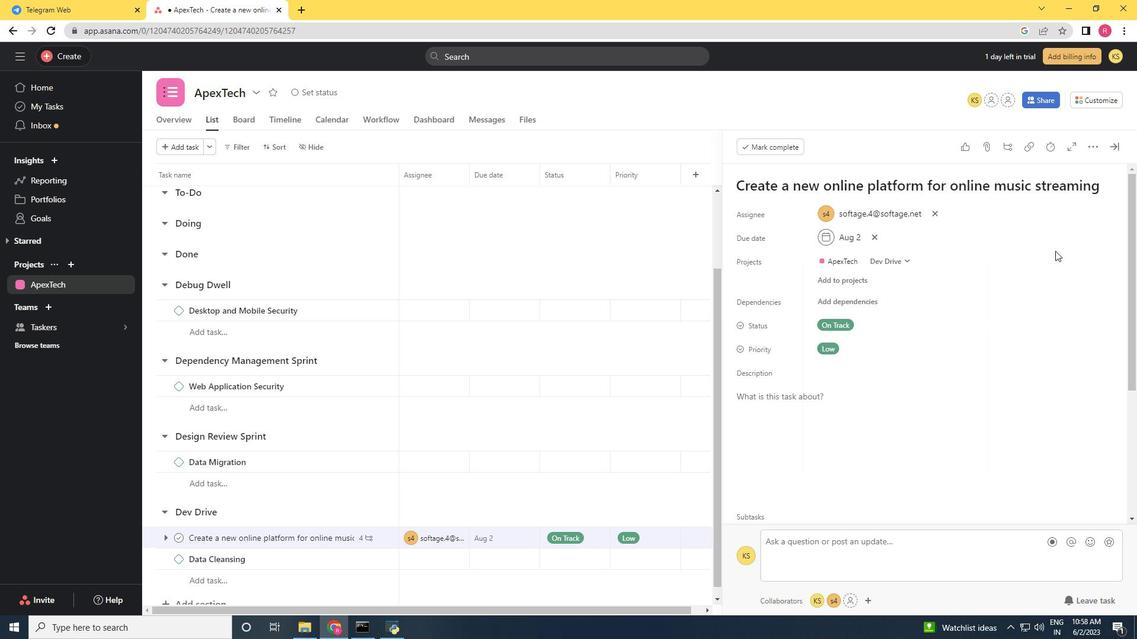 
